 Task: Look for space in Himimachi, Japan from 13th August, 2023 to 17th August, 2023 for 2 adults in price range Rs.10000 to Rs.16000. Place can be entire place with 2 bedrooms having 2 beds and 1 bathroom. Property type can be house, flat, guest house. Amenities needed are: wifi. Booking option can be shelf check-in. Required host language is English.
Action: Mouse moved to (430, 99)
Screenshot: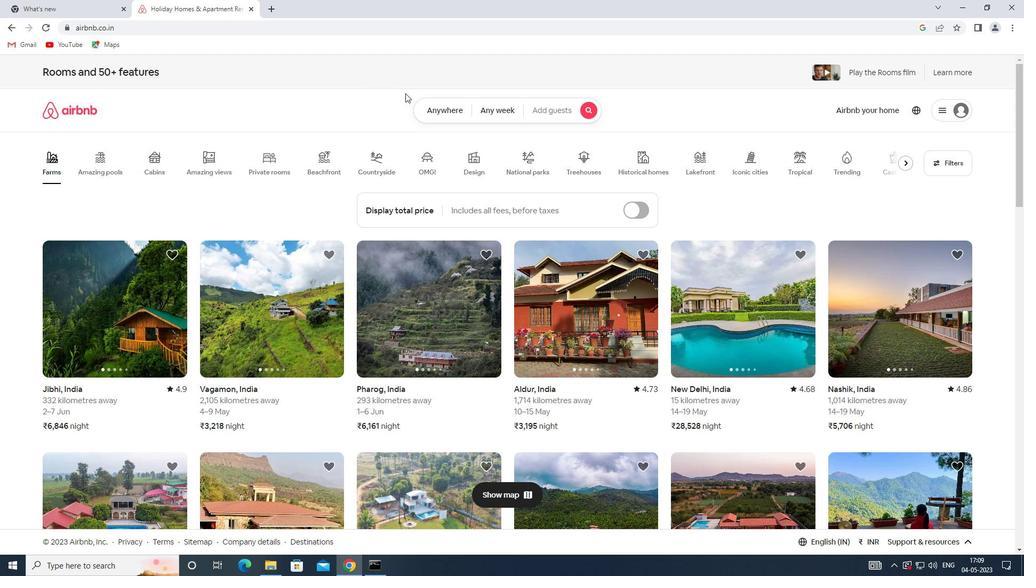 
Action: Mouse pressed left at (430, 99)
Screenshot: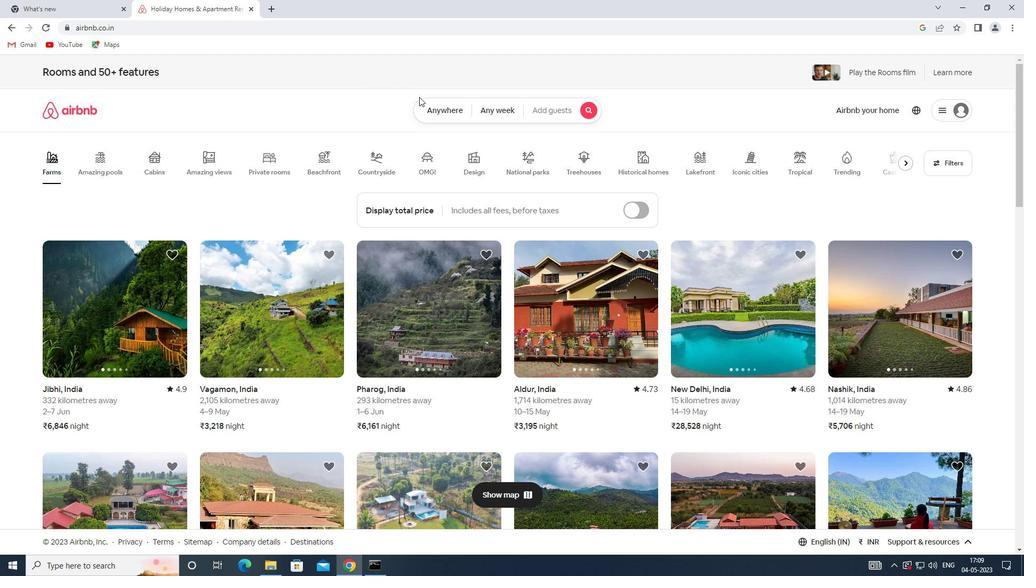 
Action: Mouse moved to (338, 155)
Screenshot: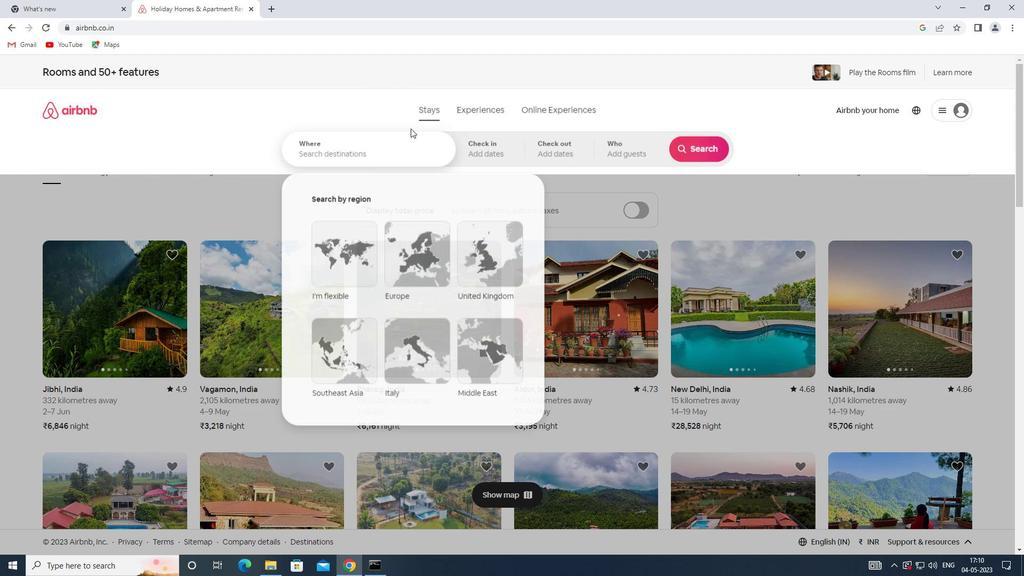 
Action: Mouse pressed left at (338, 155)
Screenshot: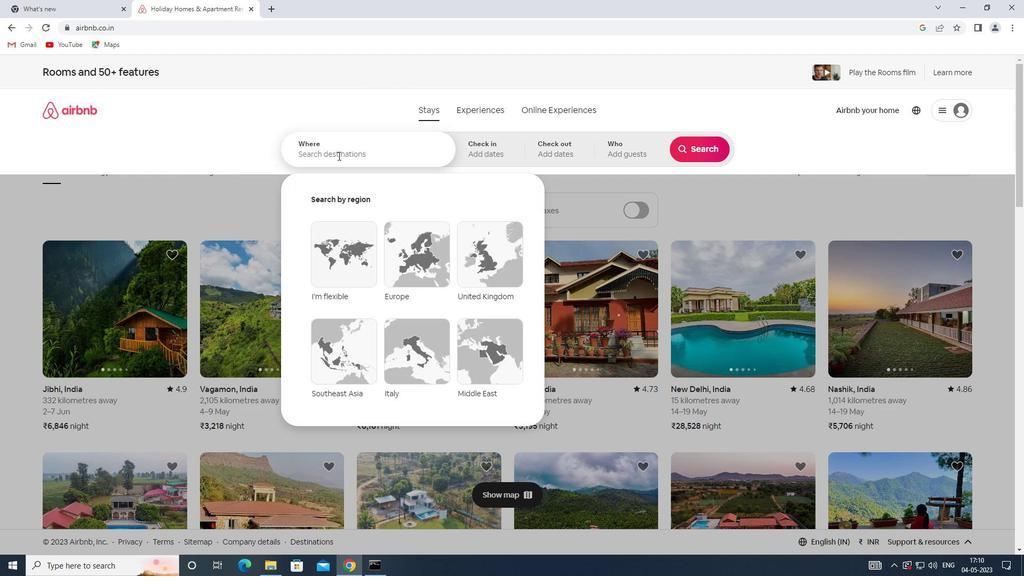 
Action: Key pressed <Key.shift>HIMIMACHI,<Key.shift>JAPAN
Screenshot: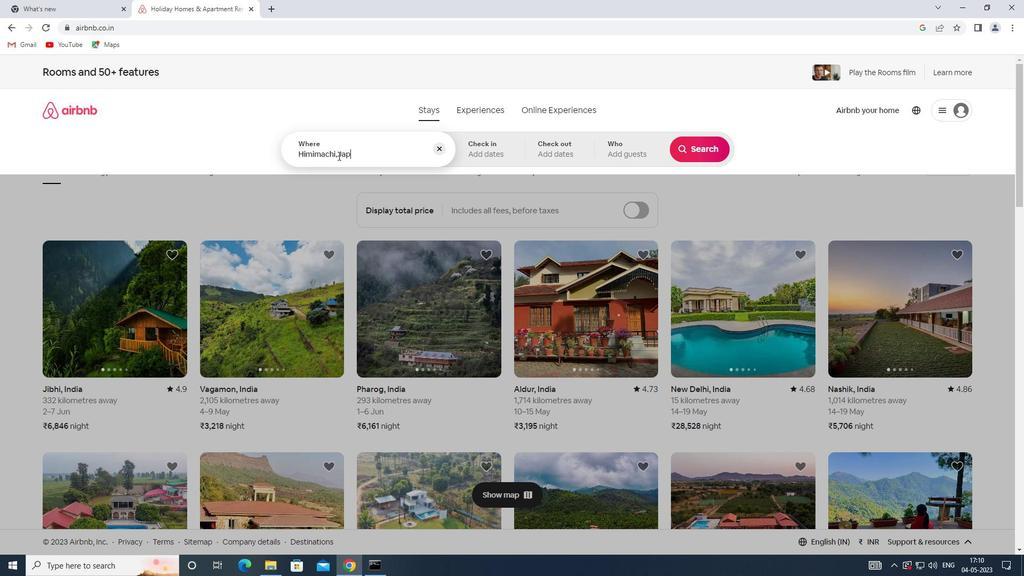 
Action: Mouse moved to (482, 143)
Screenshot: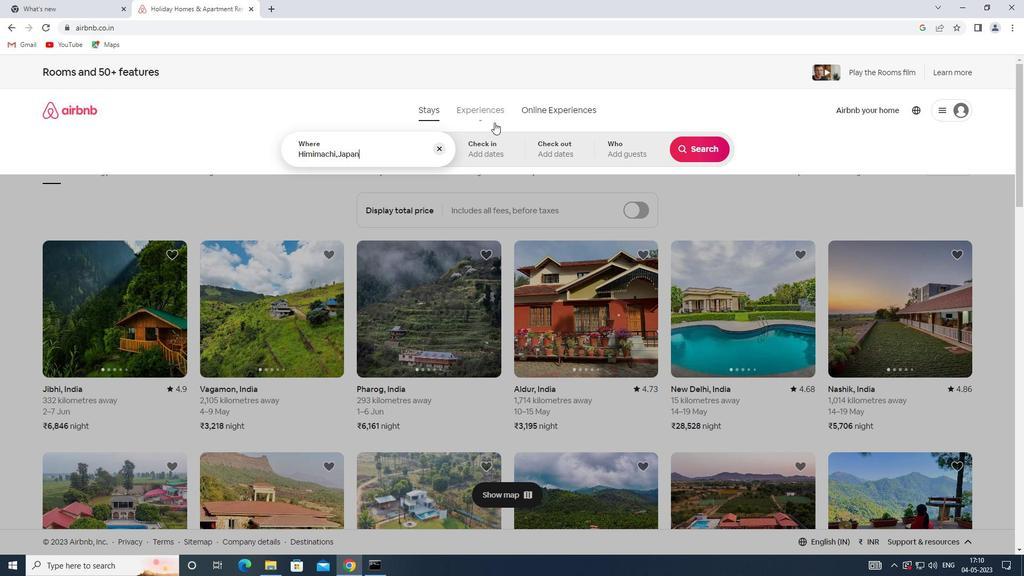 
Action: Mouse pressed left at (482, 143)
Screenshot: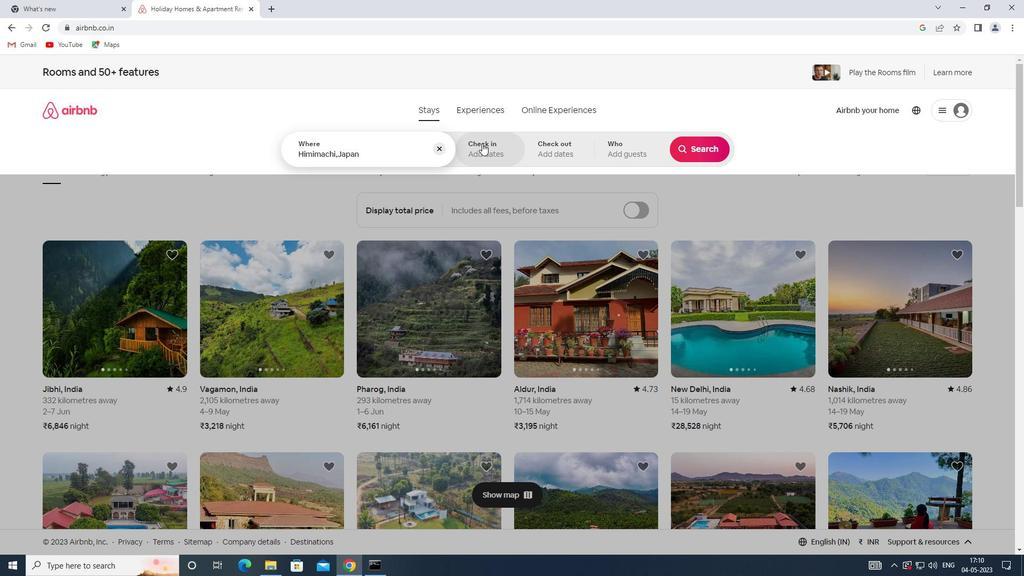 
Action: Mouse moved to (698, 231)
Screenshot: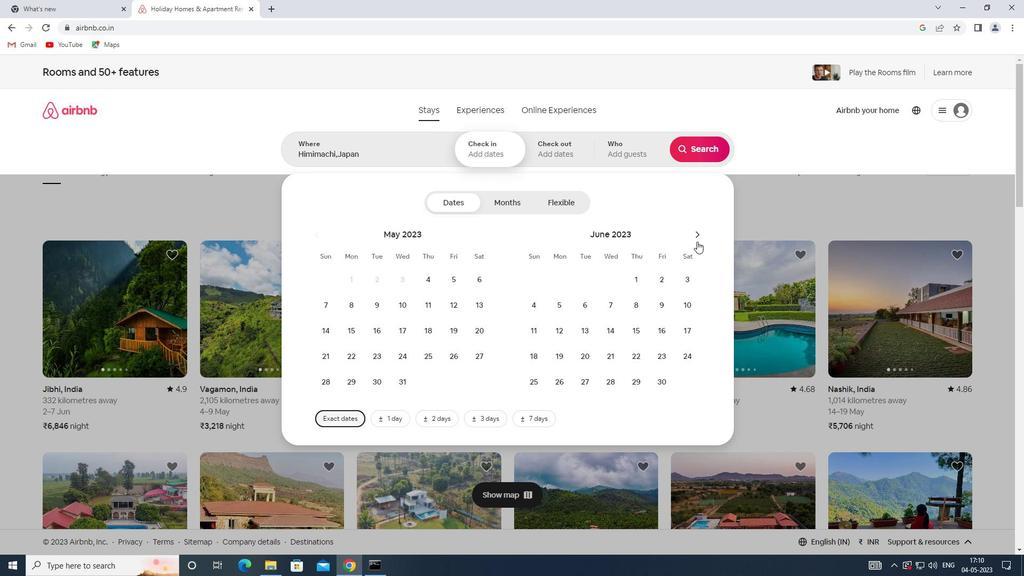 
Action: Mouse pressed left at (698, 231)
Screenshot: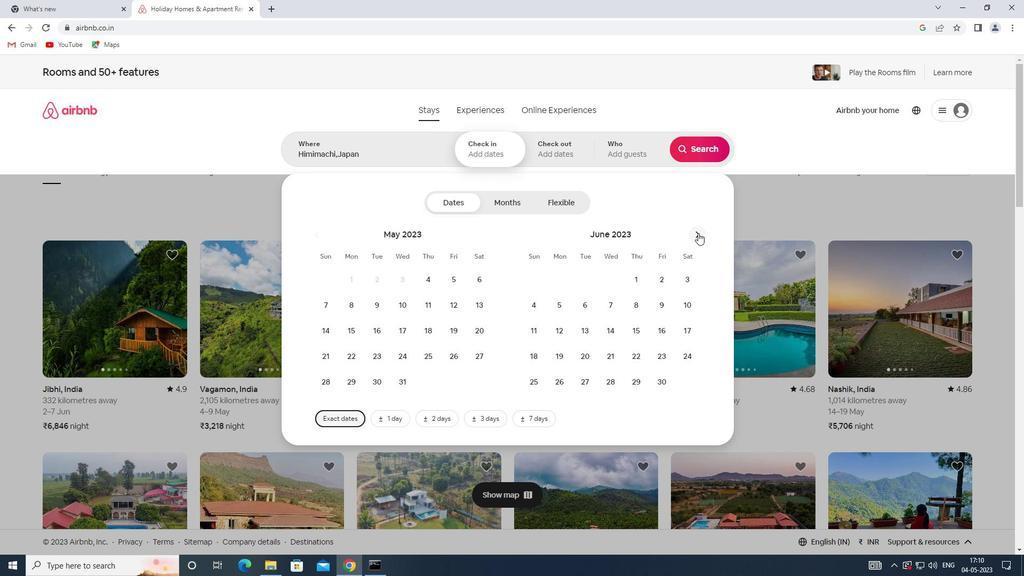 
Action: Mouse pressed left at (698, 231)
Screenshot: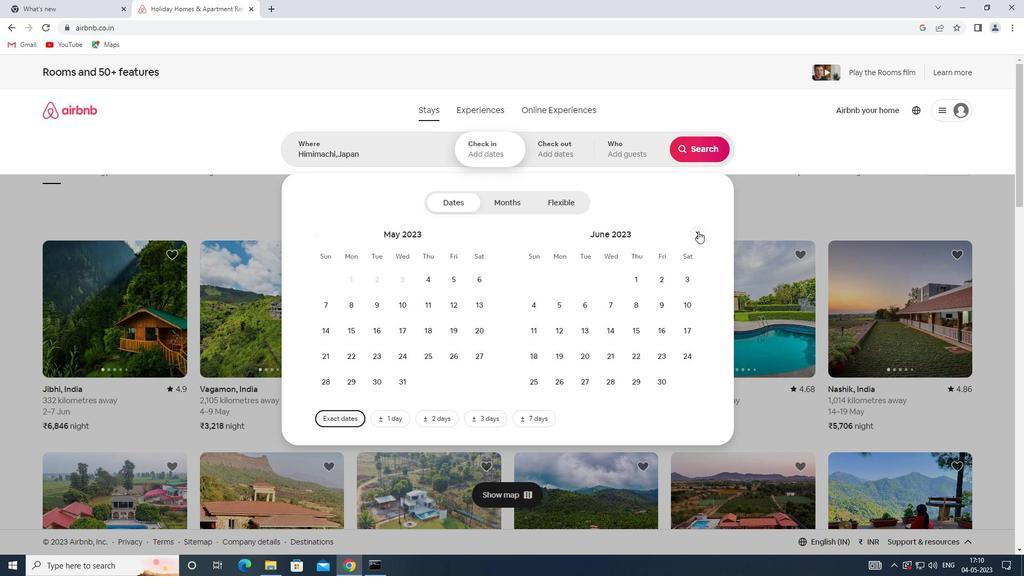 
Action: Mouse moved to (535, 333)
Screenshot: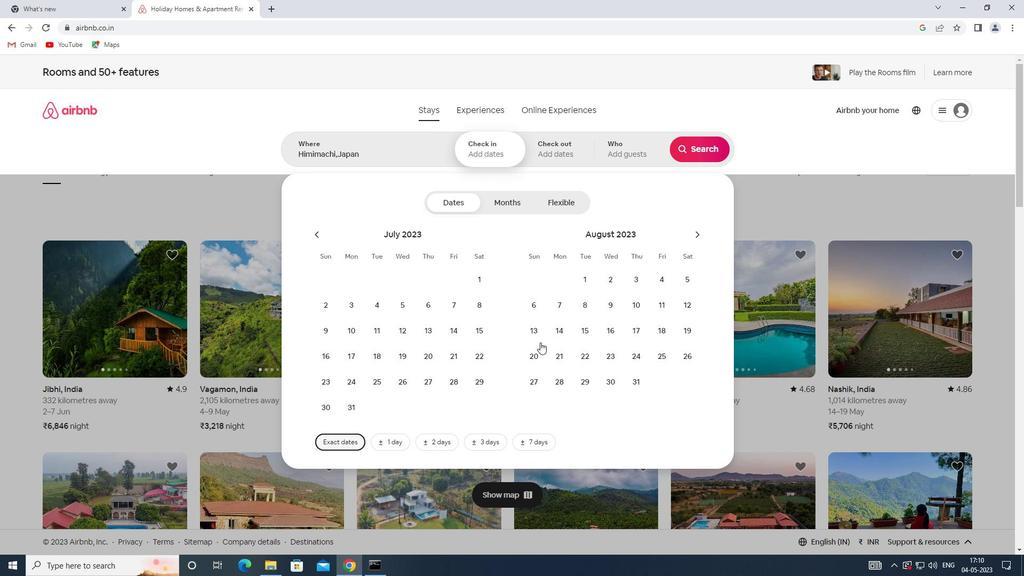 
Action: Mouse pressed left at (535, 333)
Screenshot: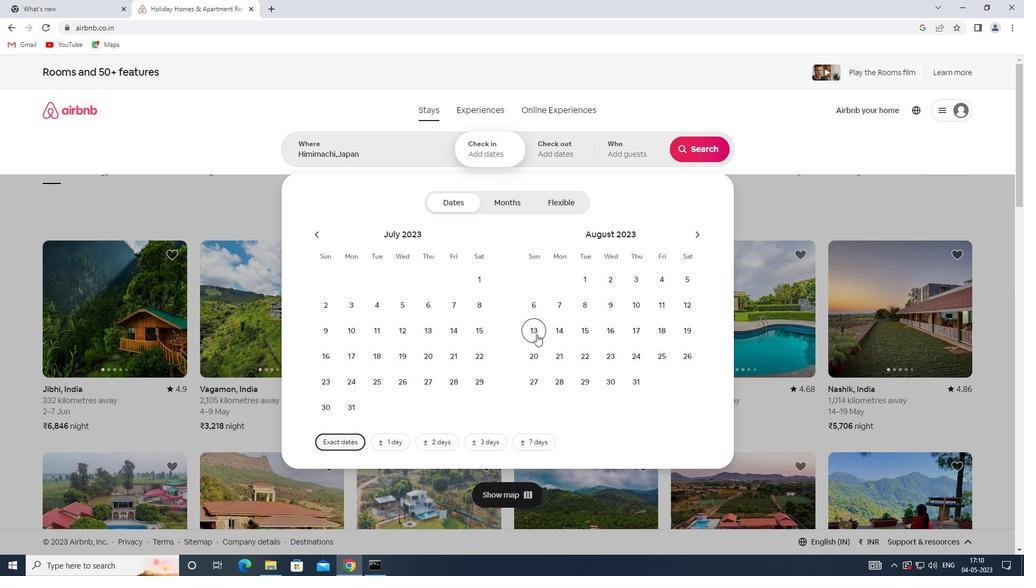 
Action: Mouse moved to (646, 332)
Screenshot: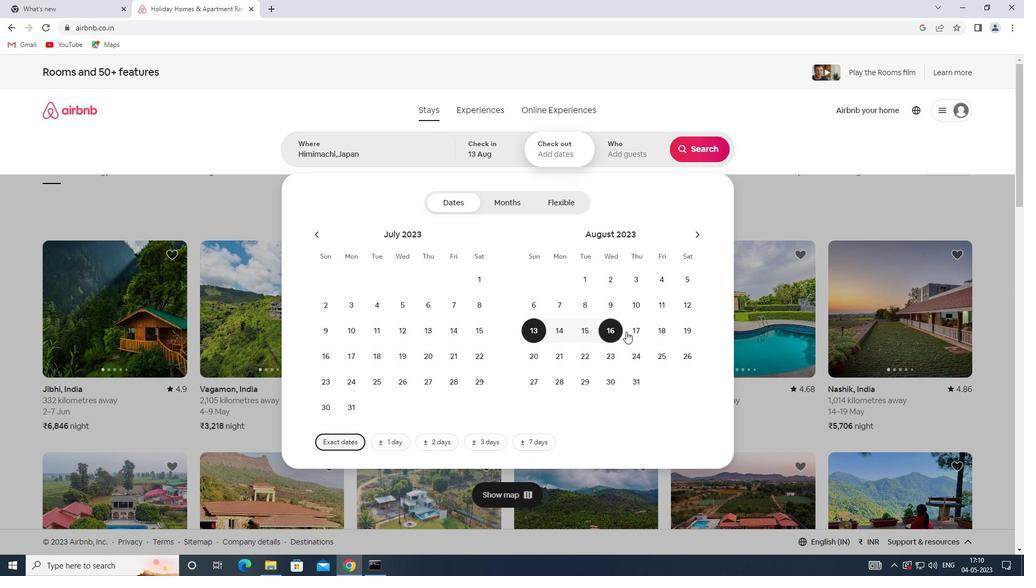 
Action: Mouse pressed left at (646, 332)
Screenshot: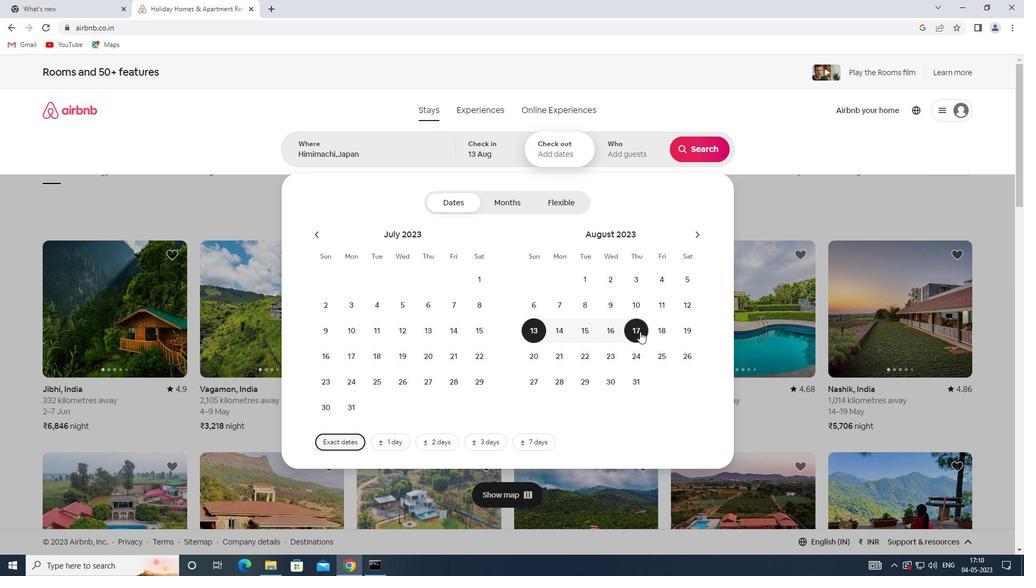 
Action: Mouse moved to (626, 153)
Screenshot: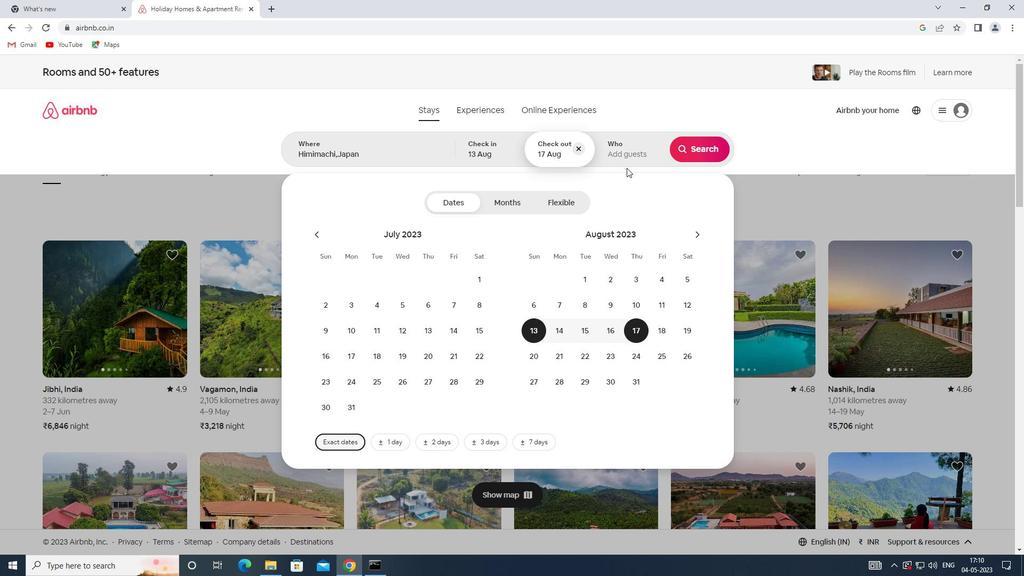 
Action: Mouse pressed left at (626, 153)
Screenshot: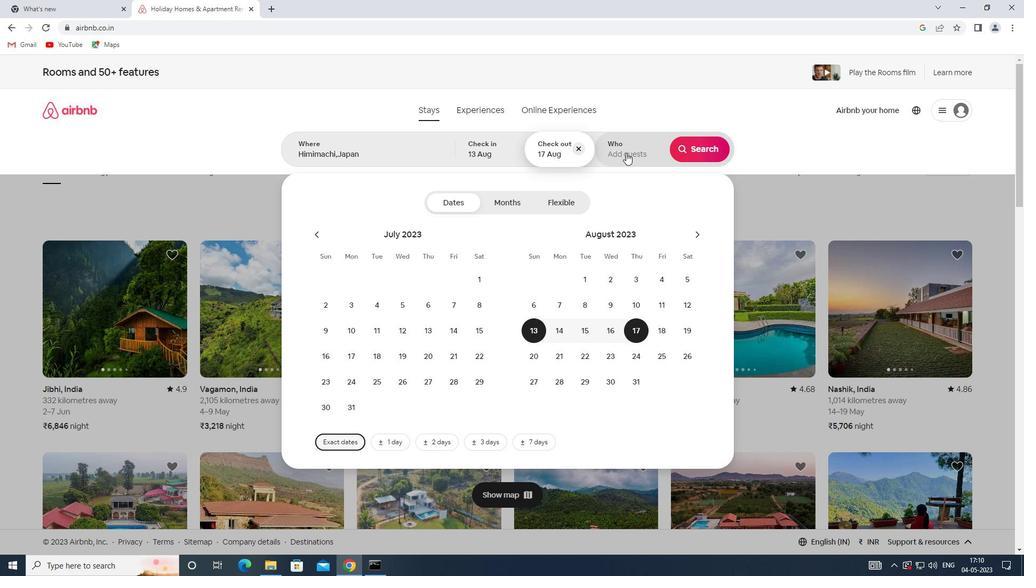 
Action: Mouse moved to (699, 204)
Screenshot: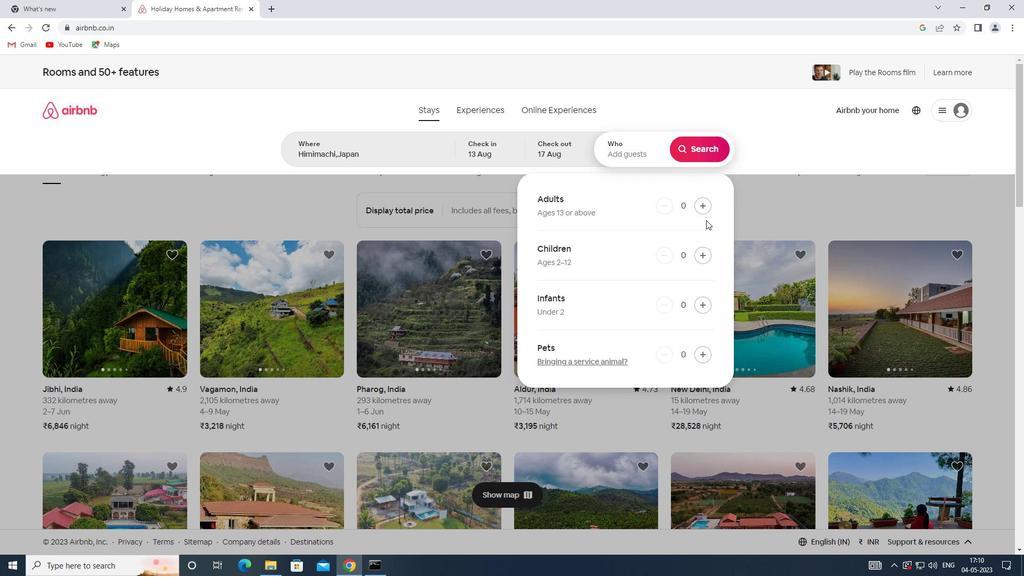 
Action: Mouse pressed left at (699, 204)
Screenshot: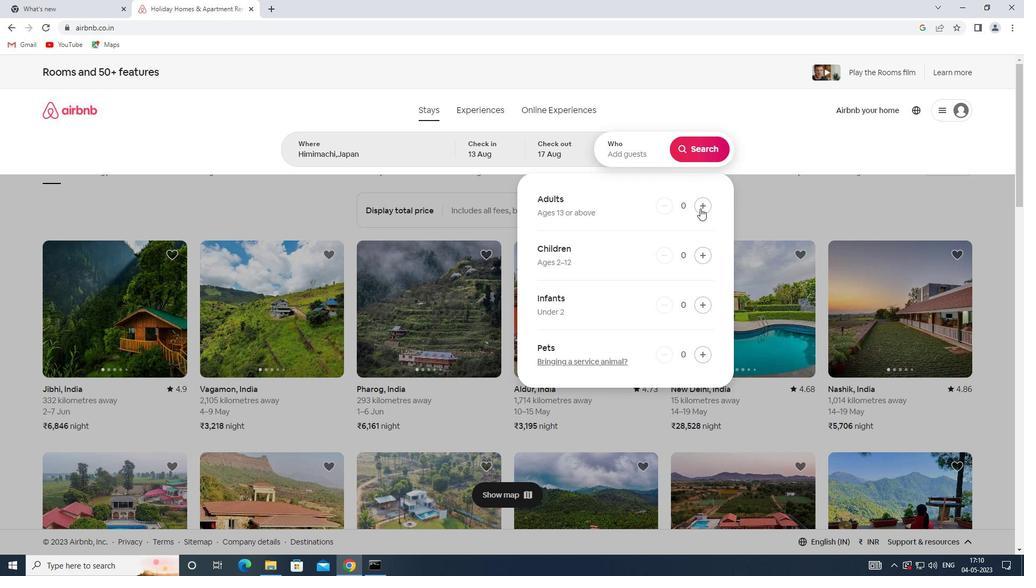 
Action: Mouse pressed left at (699, 204)
Screenshot: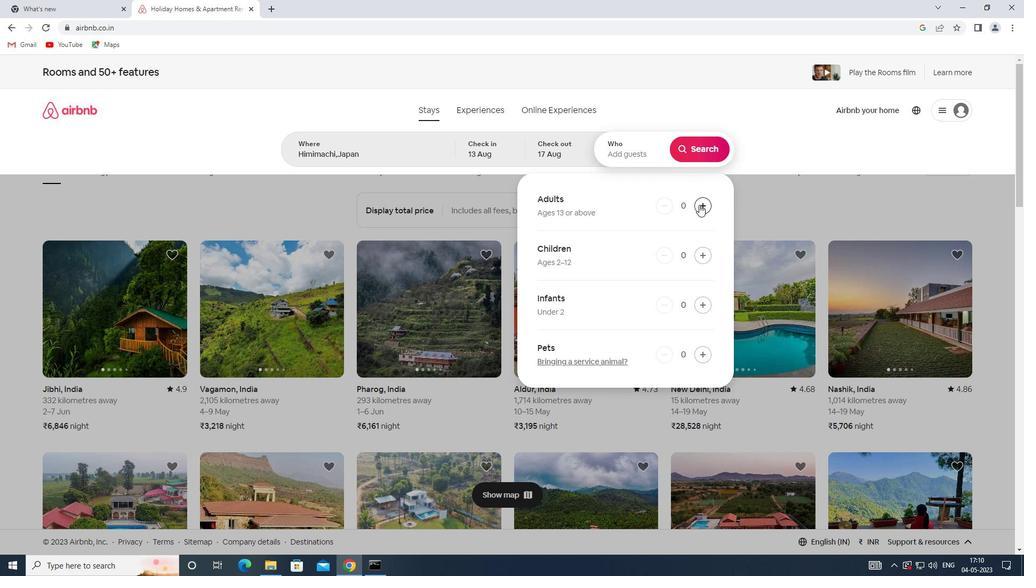 
Action: Mouse moved to (694, 142)
Screenshot: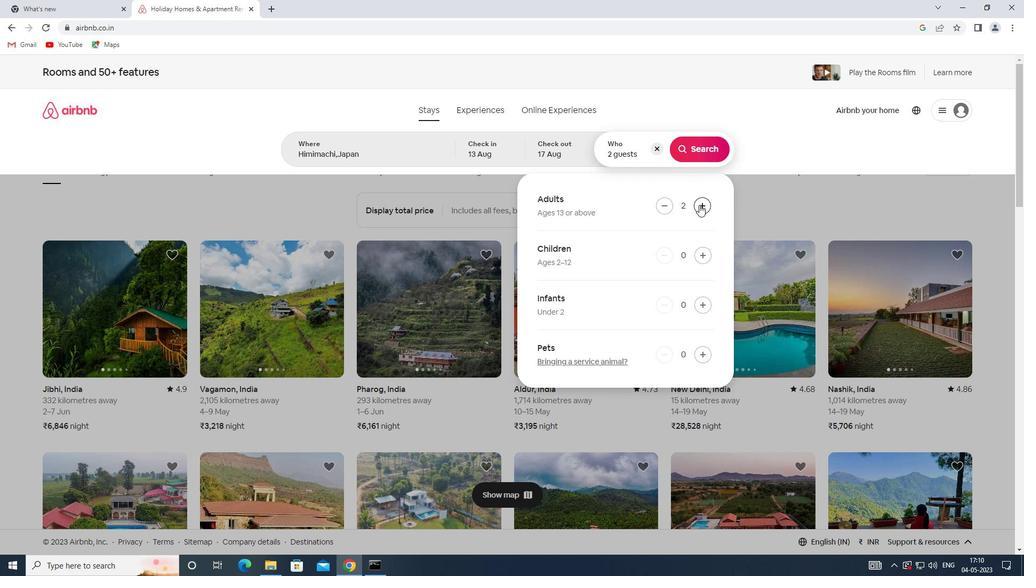 
Action: Mouse pressed left at (694, 142)
Screenshot: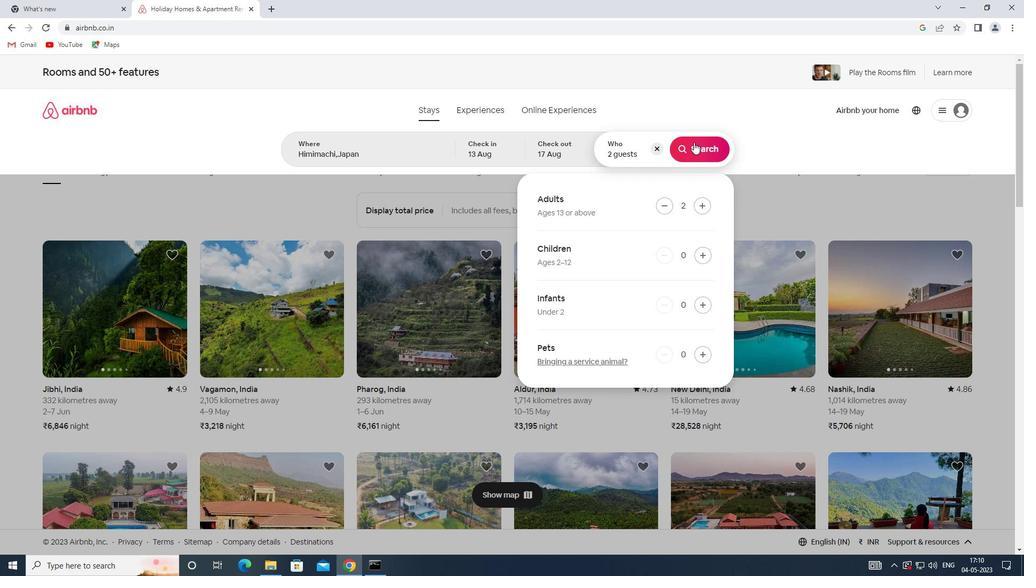 
Action: Mouse moved to (972, 114)
Screenshot: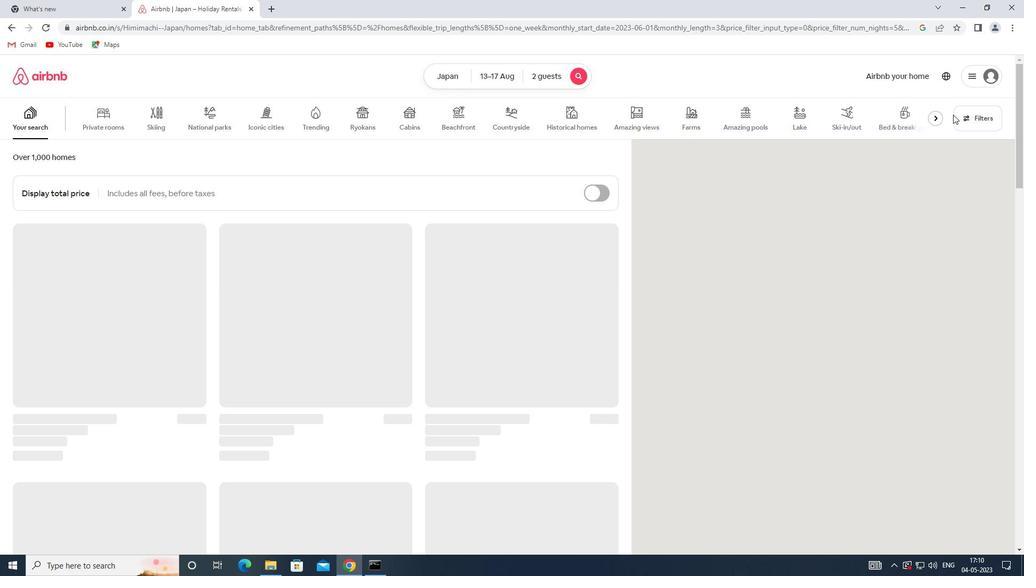 
Action: Mouse pressed left at (972, 114)
Screenshot: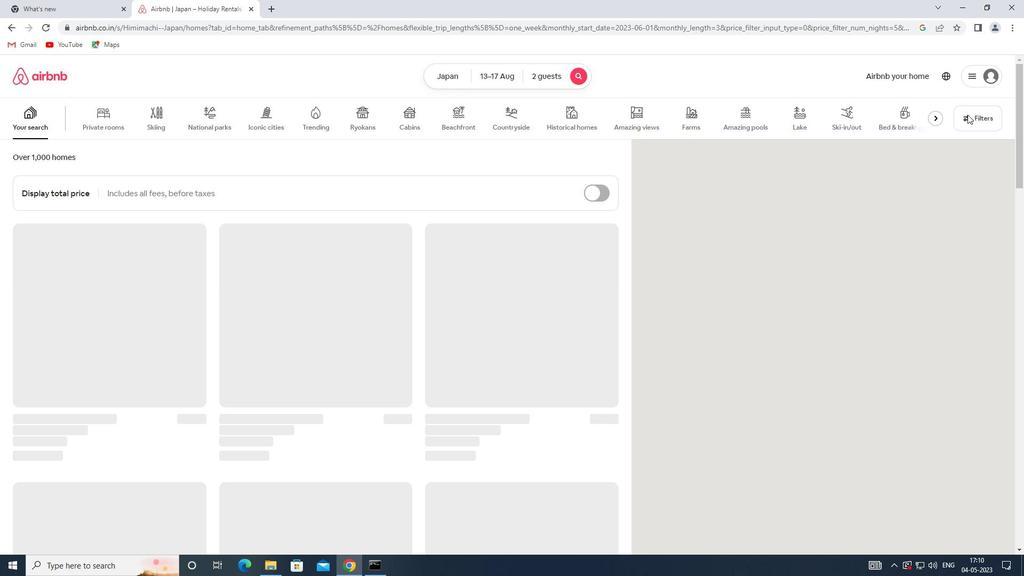 
Action: Mouse moved to (365, 250)
Screenshot: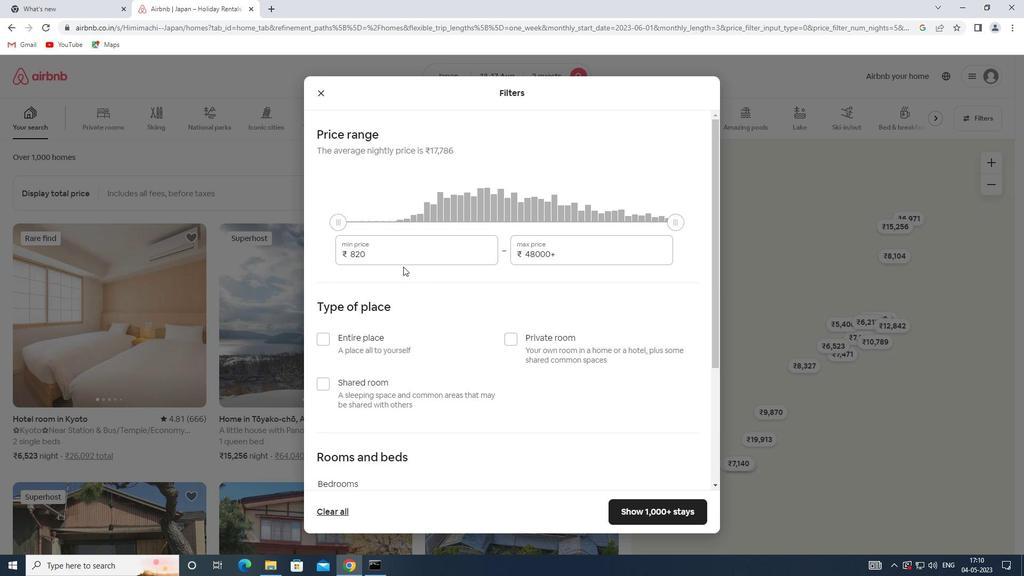
Action: Mouse pressed left at (365, 250)
Screenshot: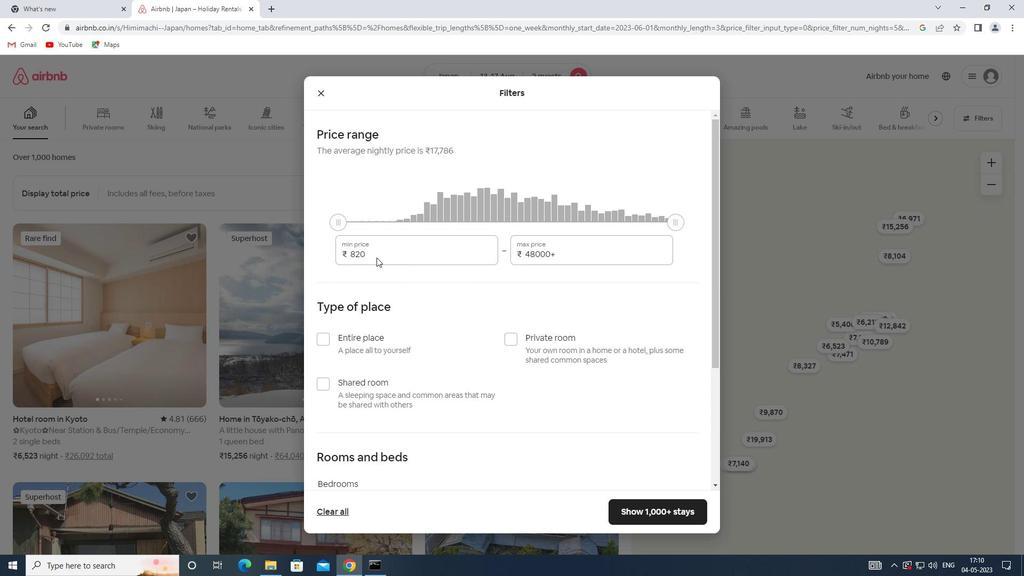 
Action: Mouse moved to (320, 249)
Screenshot: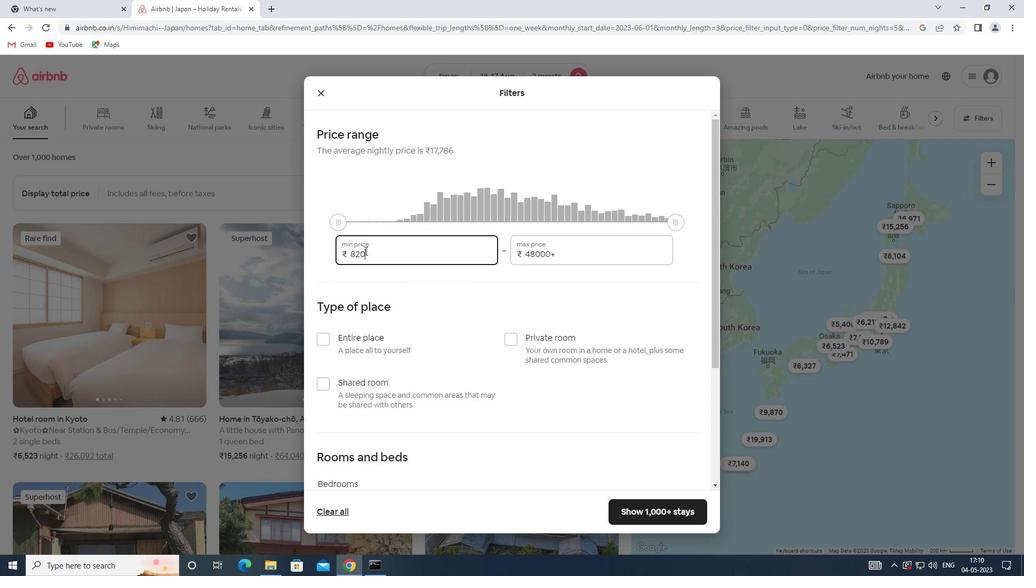 
Action: Key pressed 10000
Screenshot: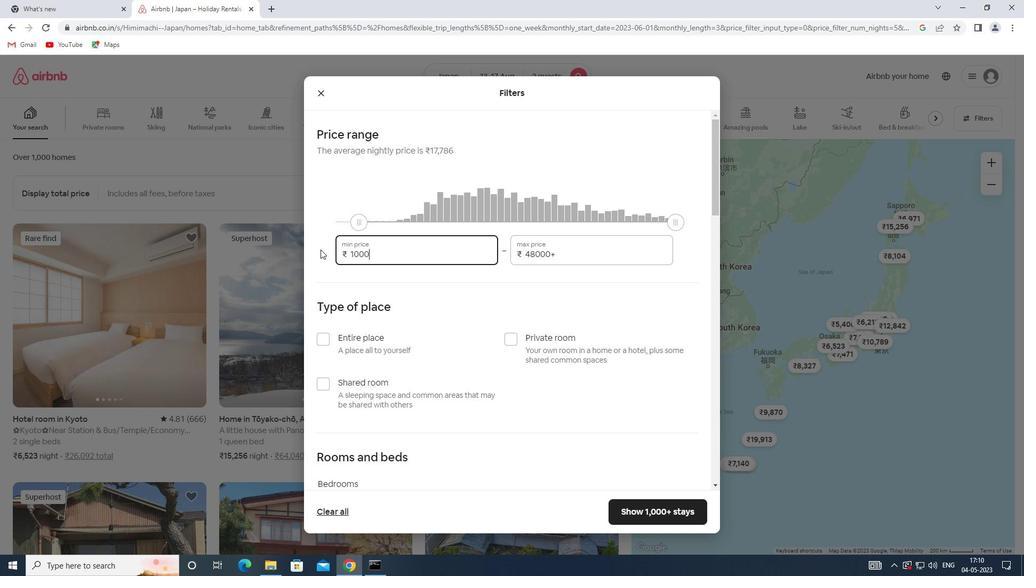 
Action: Mouse moved to (567, 257)
Screenshot: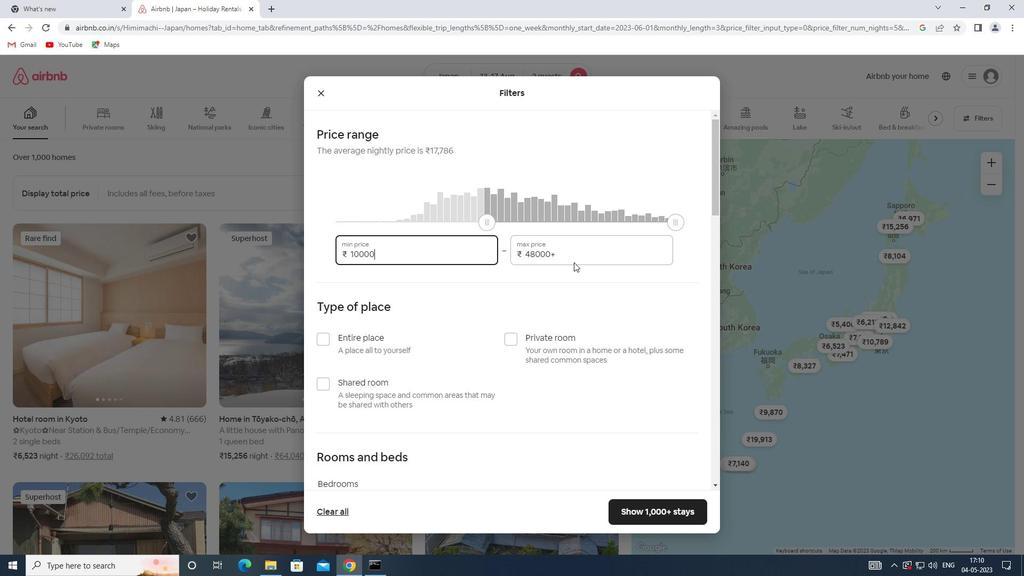 
Action: Mouse pressed left at (567, 257)
Screenshot: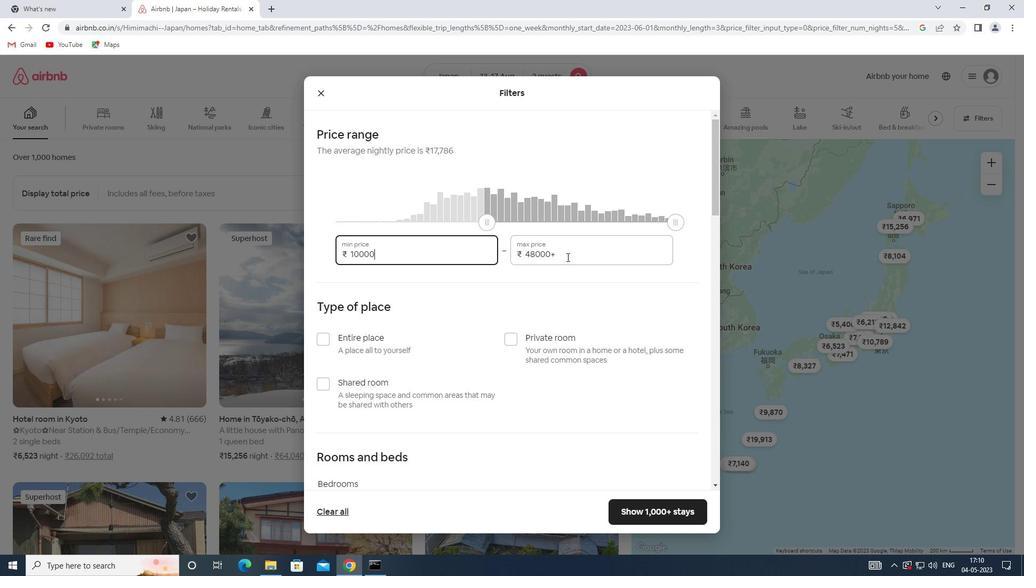 
Action: Mouse moved to (459, 257)
Screenshot: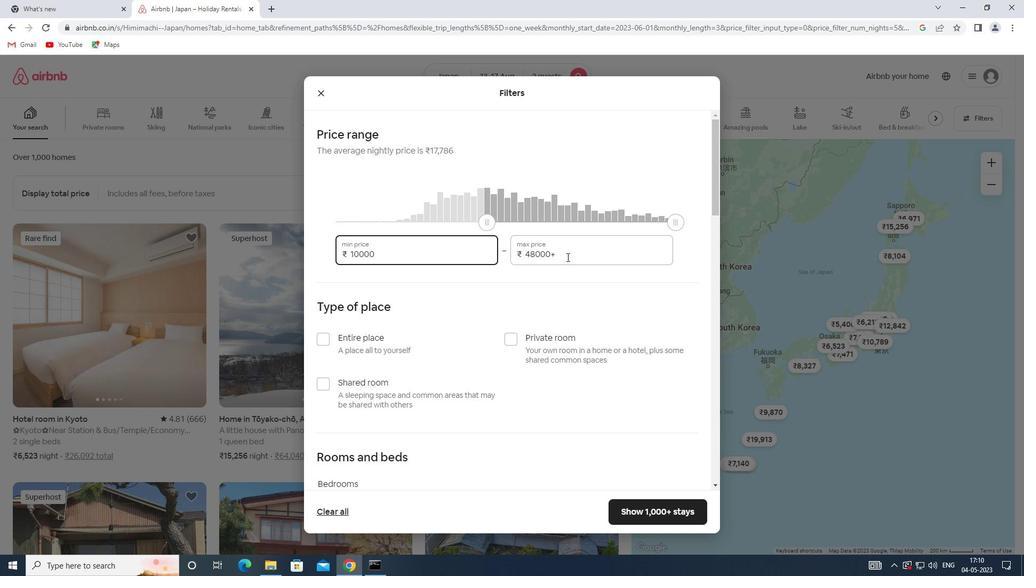 
Action: Key pressed 16000
Screenshot: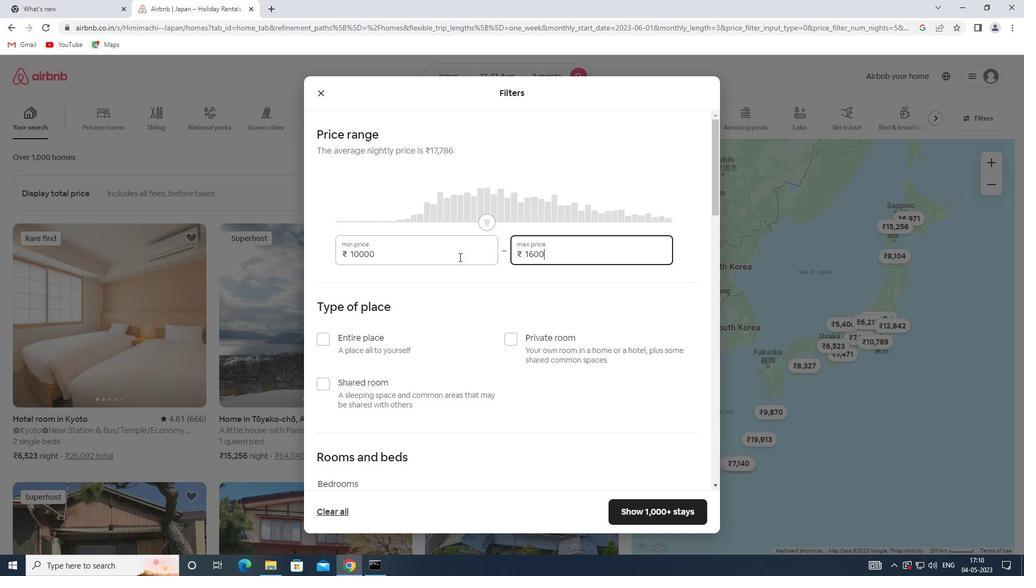 
Action: Mouse moved to (469, 265)
Screenshot: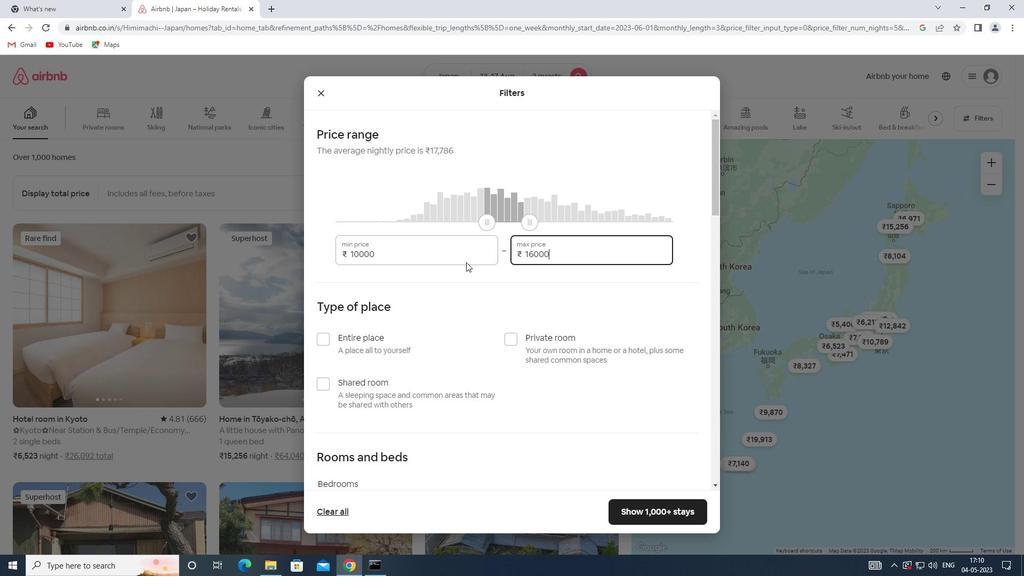
Action: Mouse scrolled (469, 265) with delta (0, 0)
Screenshot: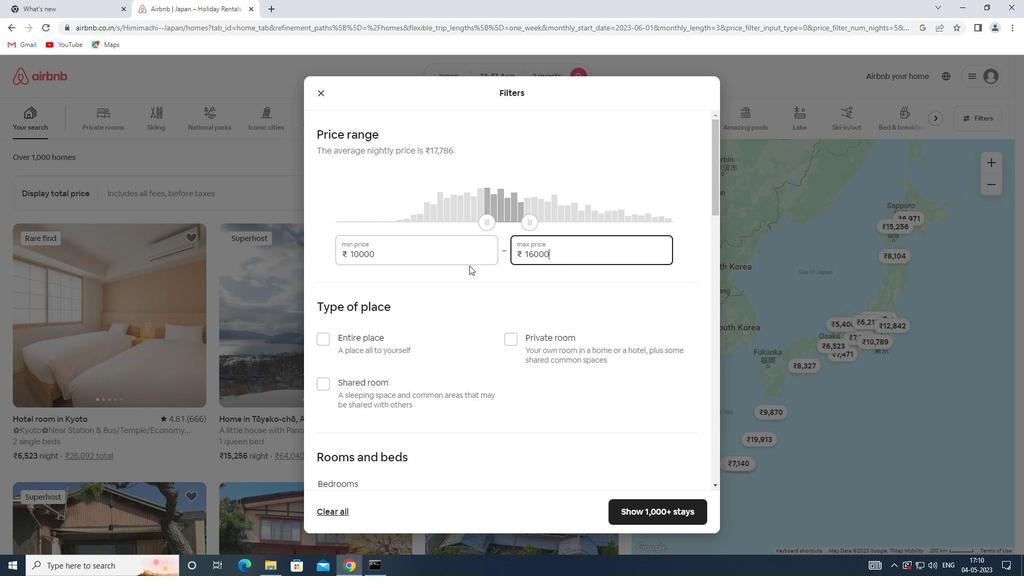 
Action: Mouse scrolled (469, 265) with delta (0, 0)
Screenshot: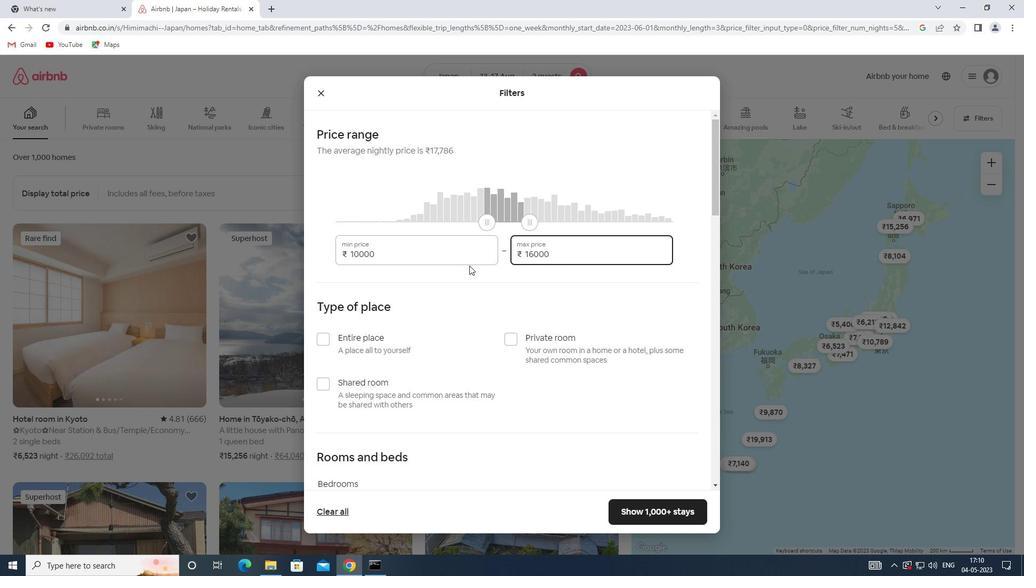 
Action: Mouse moved to (352, 230)
Screenshot: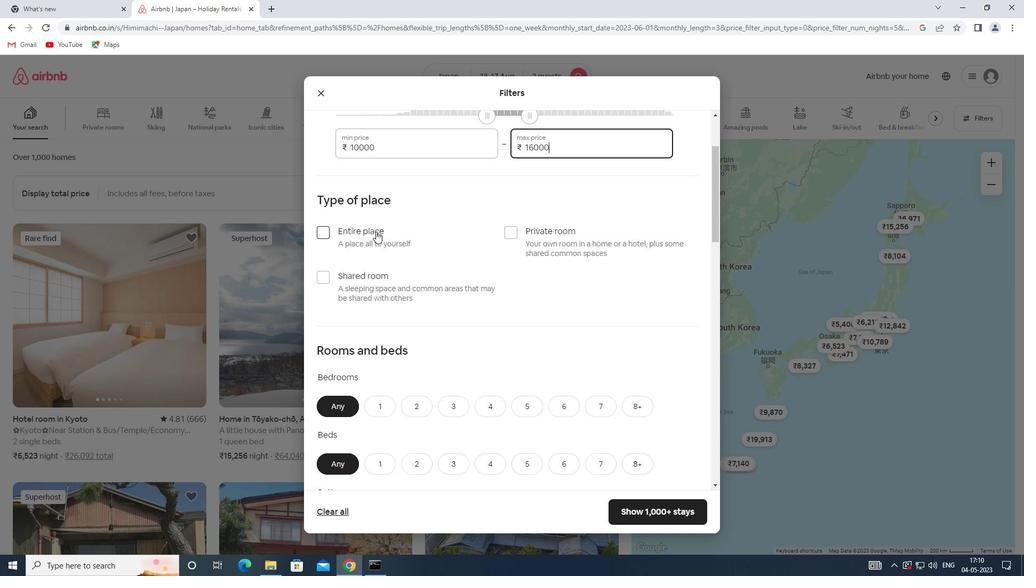 
Action: Mouse pressed left at (352, 230)
Screenshot: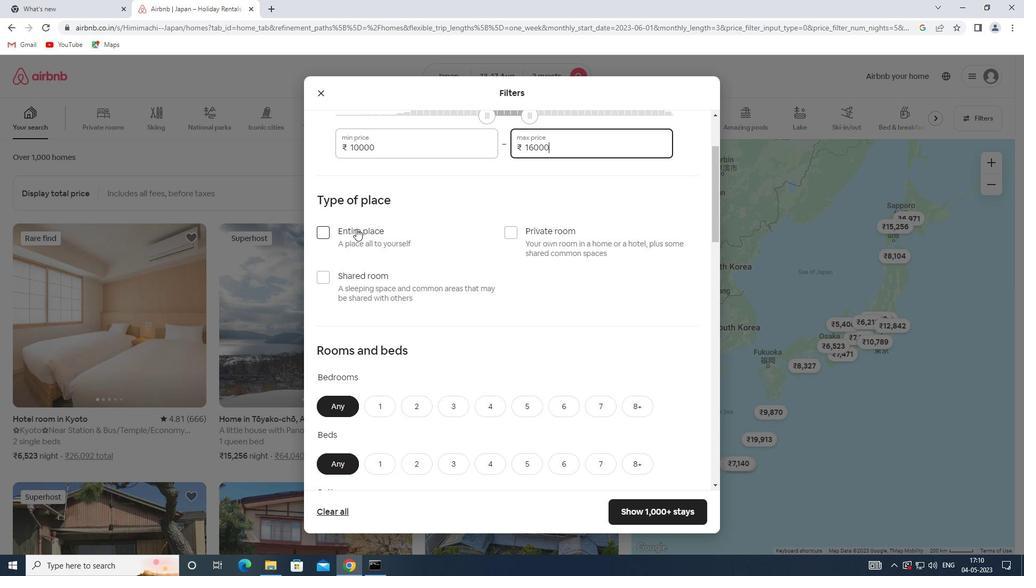 
Action: Mouse moved to (439, 276)
Screenshot: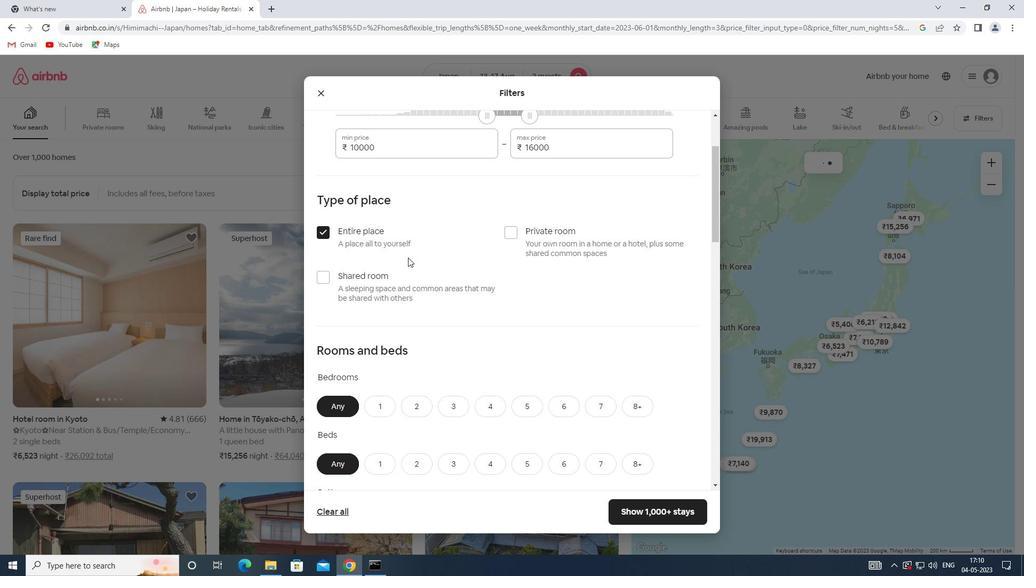 
Action: Mouse scrolled (439, 275) with delta (0, 0)
Screenshot: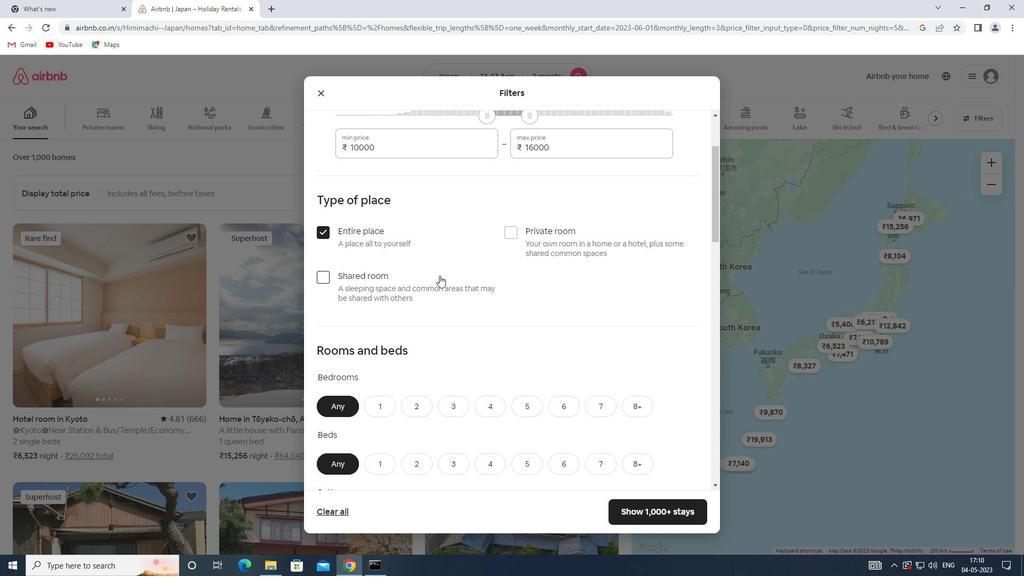 
Action: Mouse scrolled (439, 275) with delta (0, 0)
Screenshot: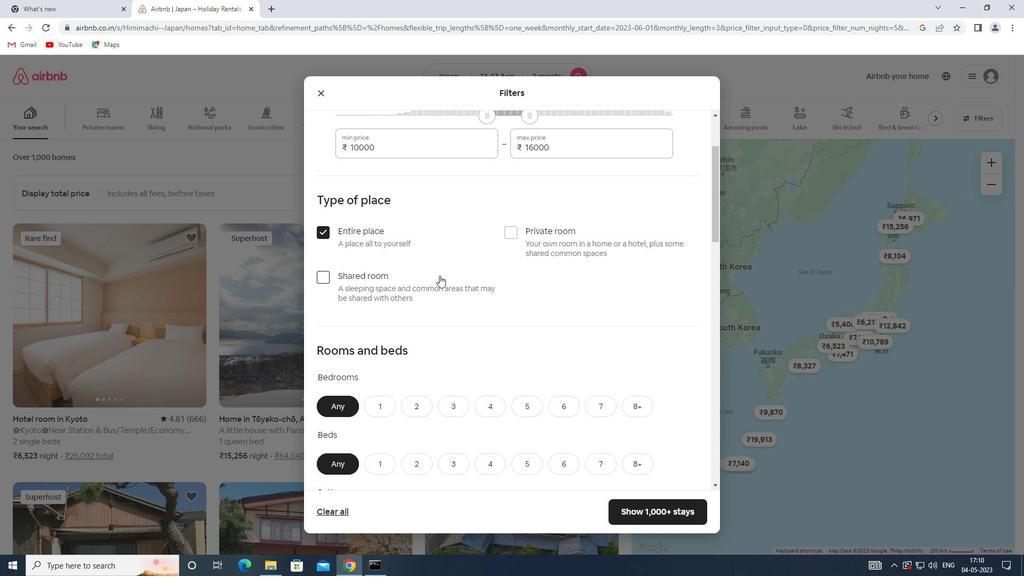 
Action: Mouse moved to (411, 307)
Screenshot: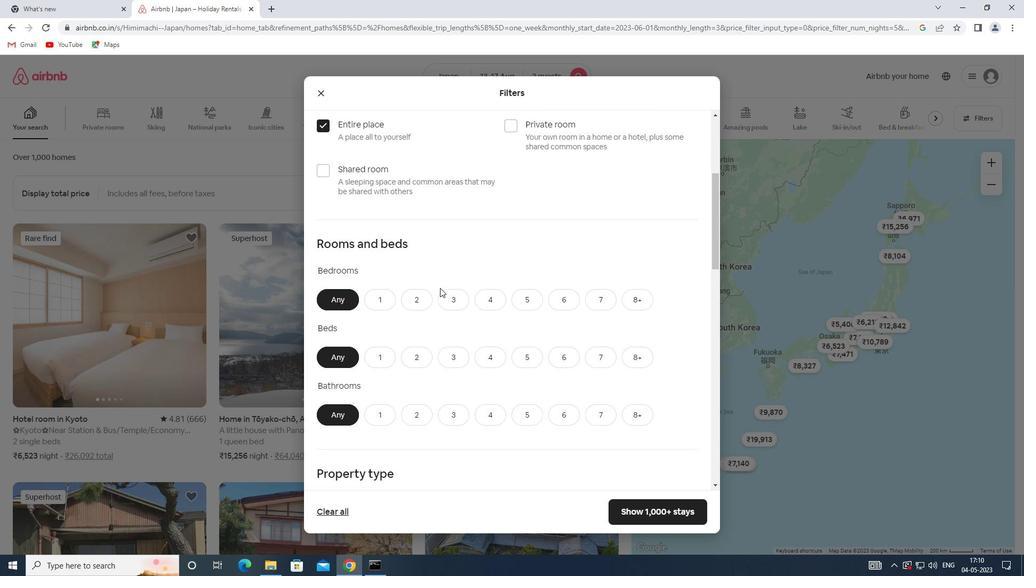 
Action: Mouse pressed left at (411, 307)
Screenshot: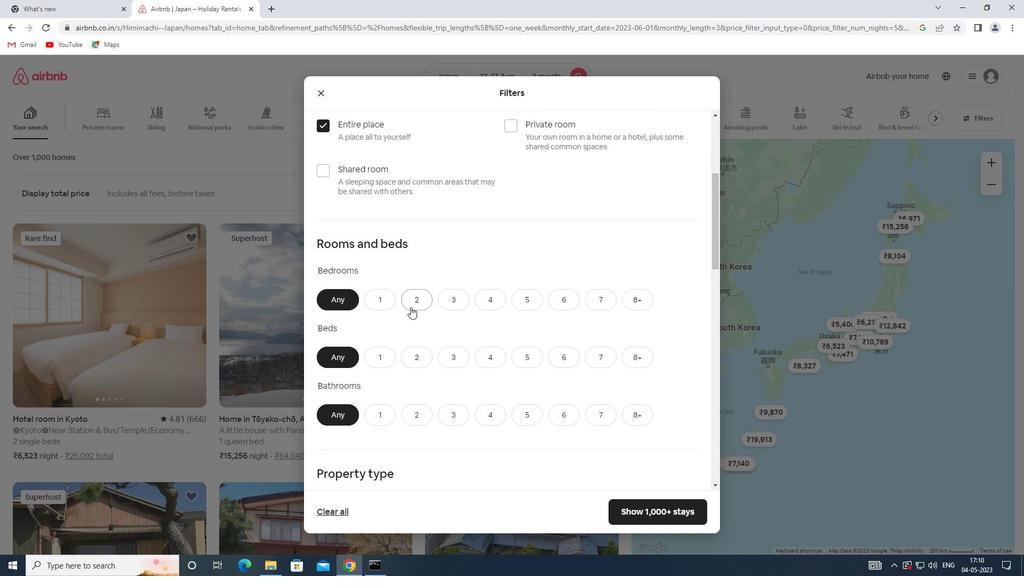 
Action: Mouse moved to (416, 364)
Screenshot: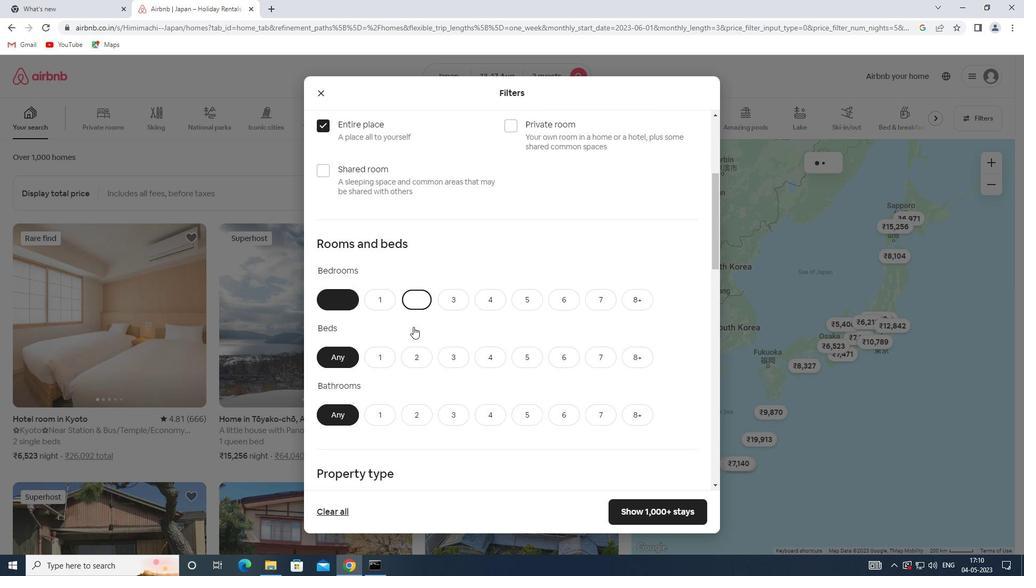 
Action: Mouse pressed left at (416, 364)
Screenshot: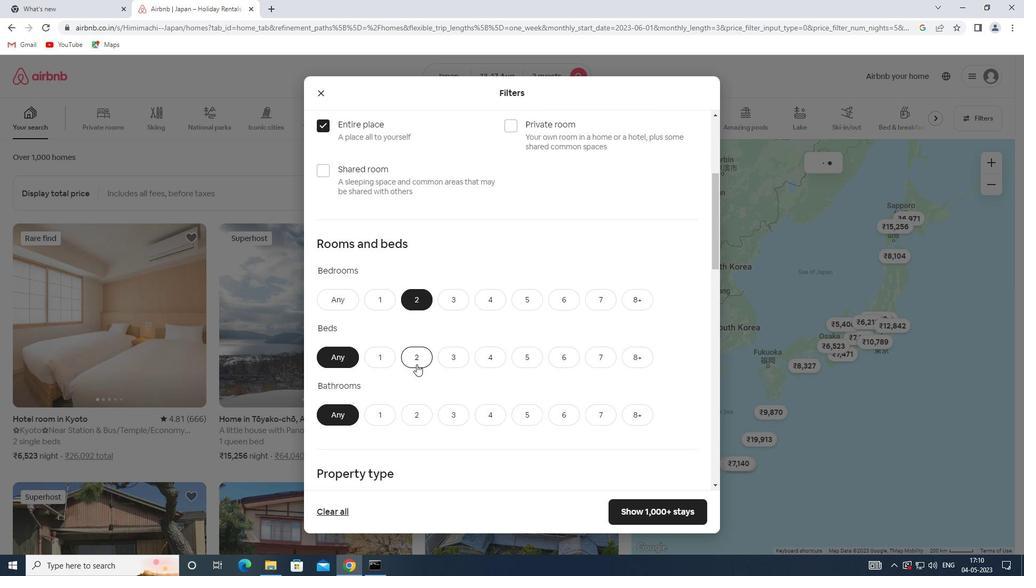 
Action: Mouse scrolled (416, 364) with delta (0, 0)
Screenshot: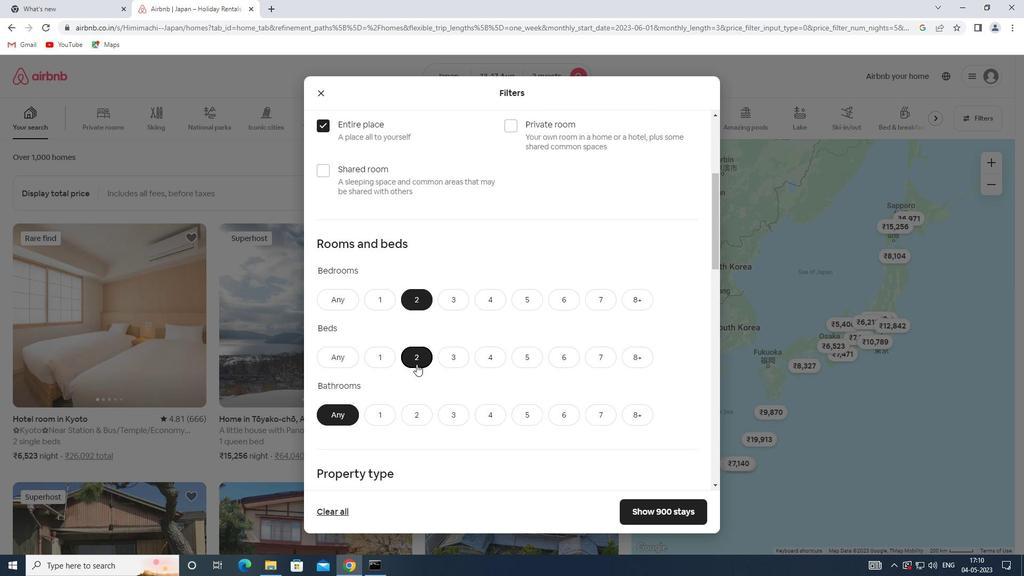 
Action: Mouse scrolled (416, 364) with delta (0, 0)
Screenshot: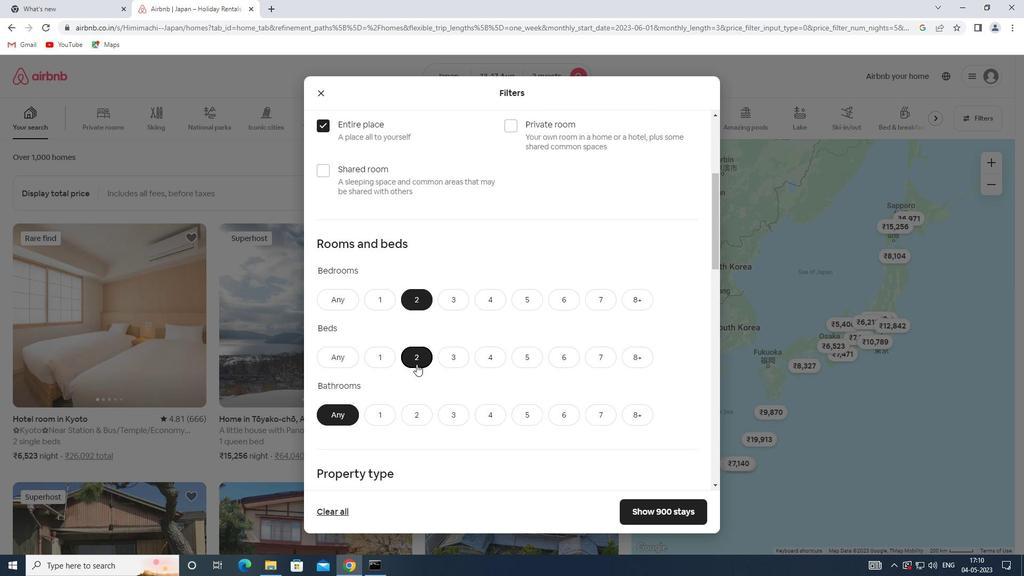 
Action: Mouse moved to (390, 309)
Screenshot: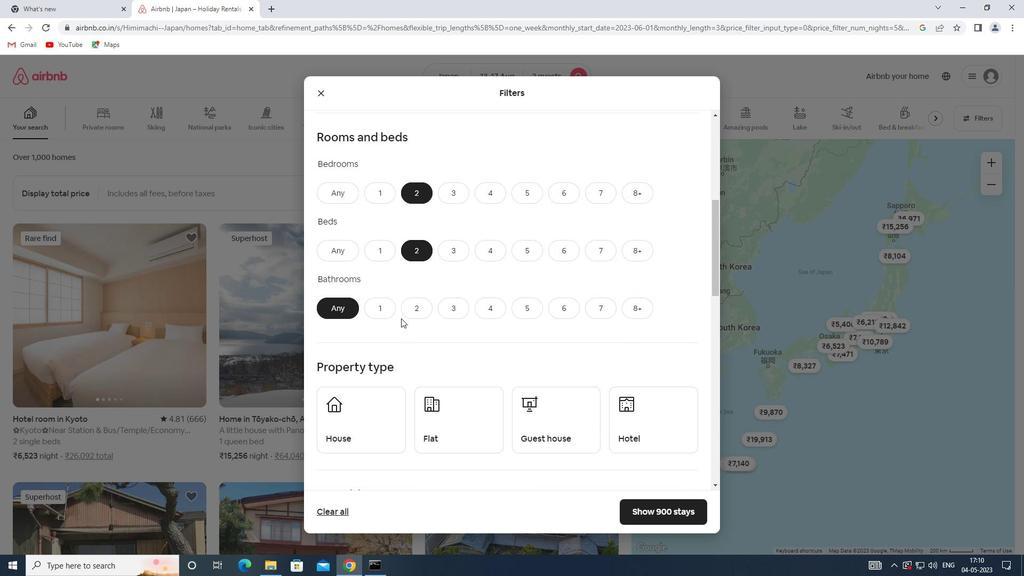 
Action: Mouse pressed left at (390, 309)
Screenshot: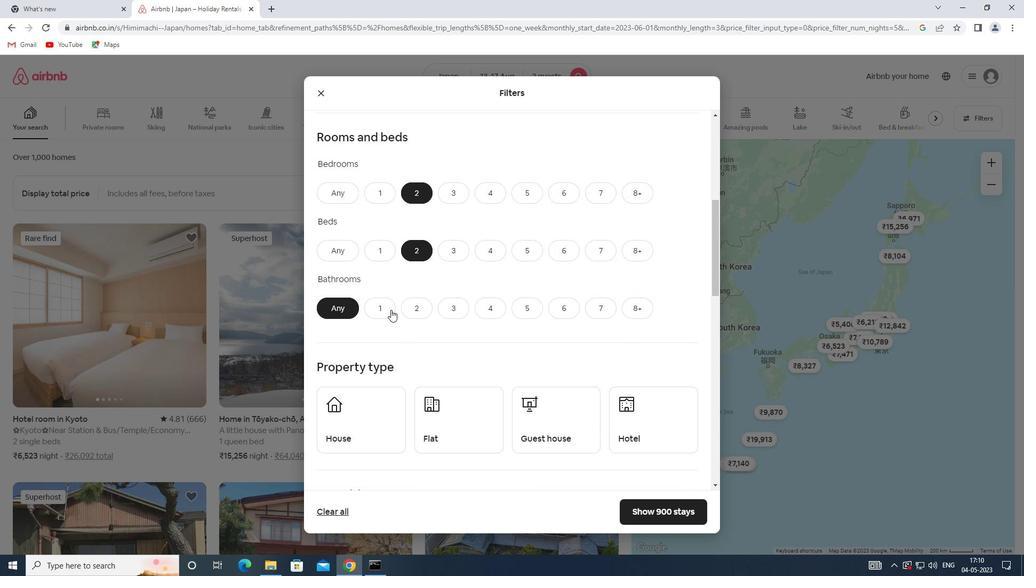
Action: Mouse moved to (390, 327)
Screenshot: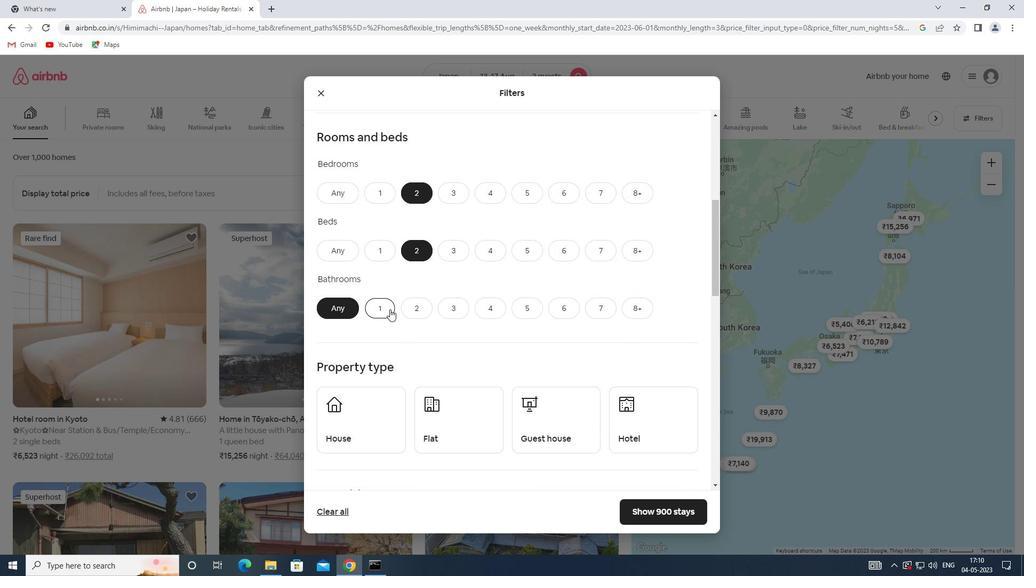 
Action: Mouse scrolled (390, 326) with delta (0, 0)
Screenshot: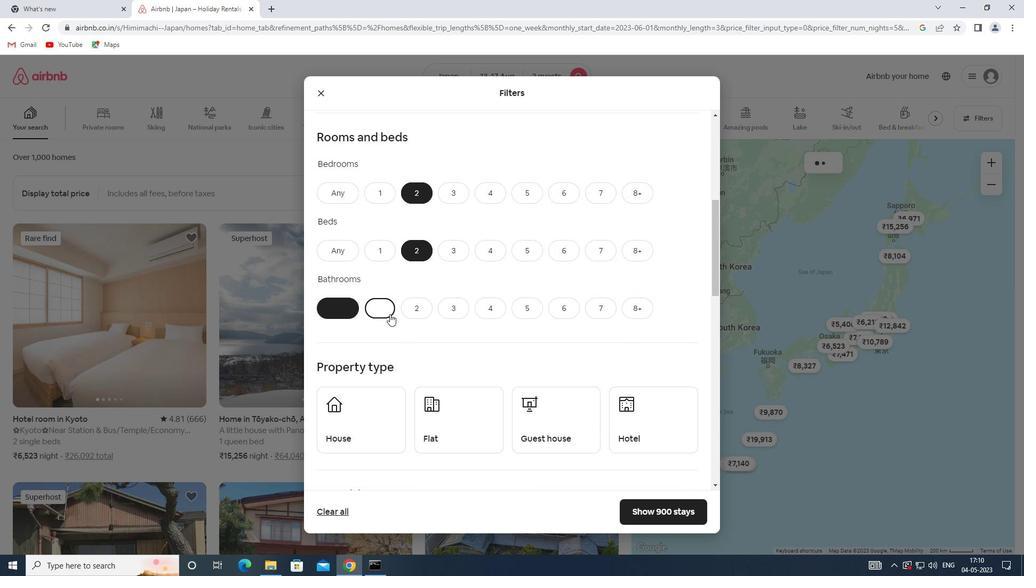 
Action: Mouse scrolled (390, 326) with delta (0, 0)
Screenshot: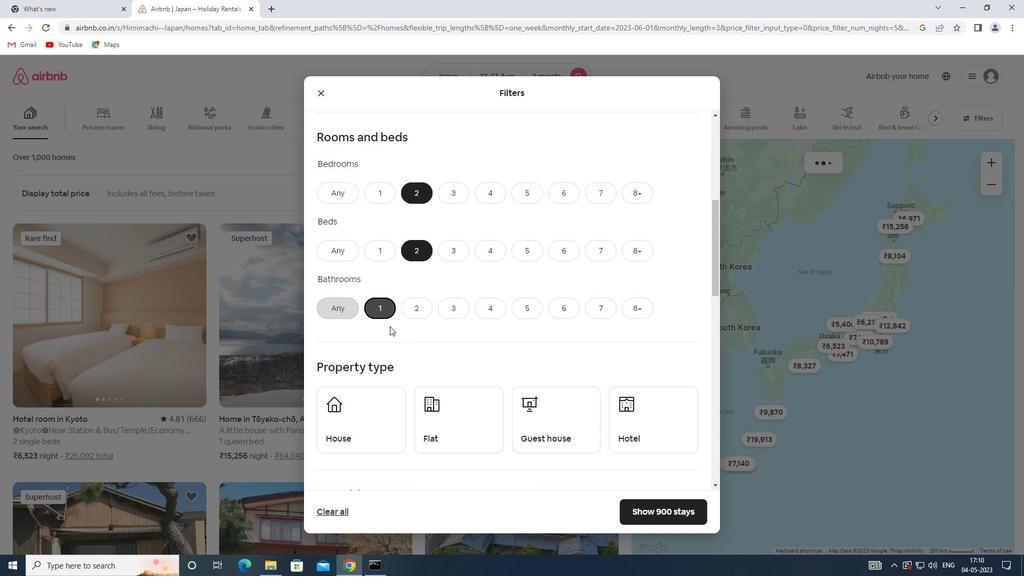 
Action: Mouse moved to (390, 327)
Screenshot: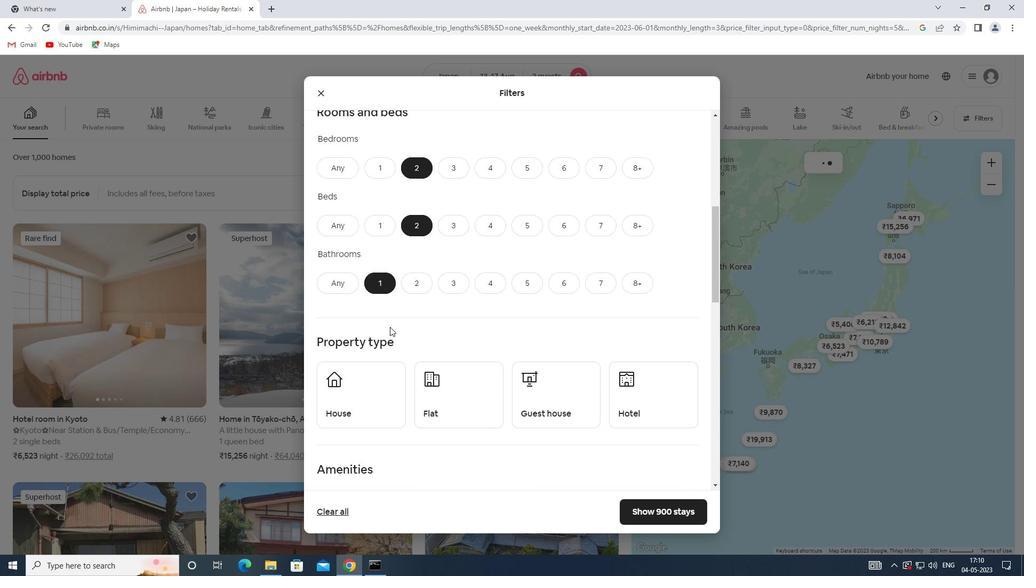 
Action: Mouse pressed left at (390, 327)
Screenshot: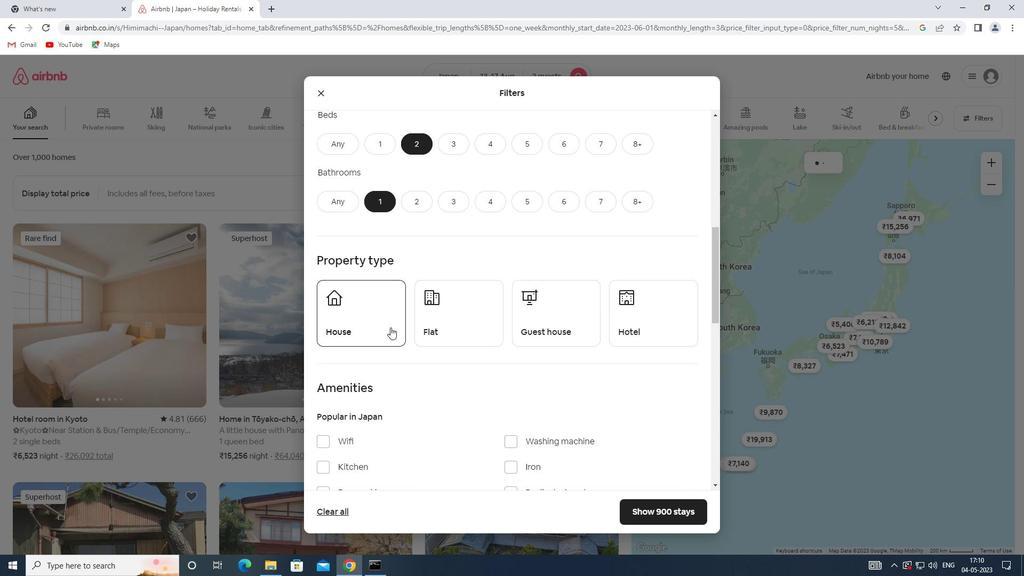 
Action: Mouse moved to (453, 323)
Screenshot: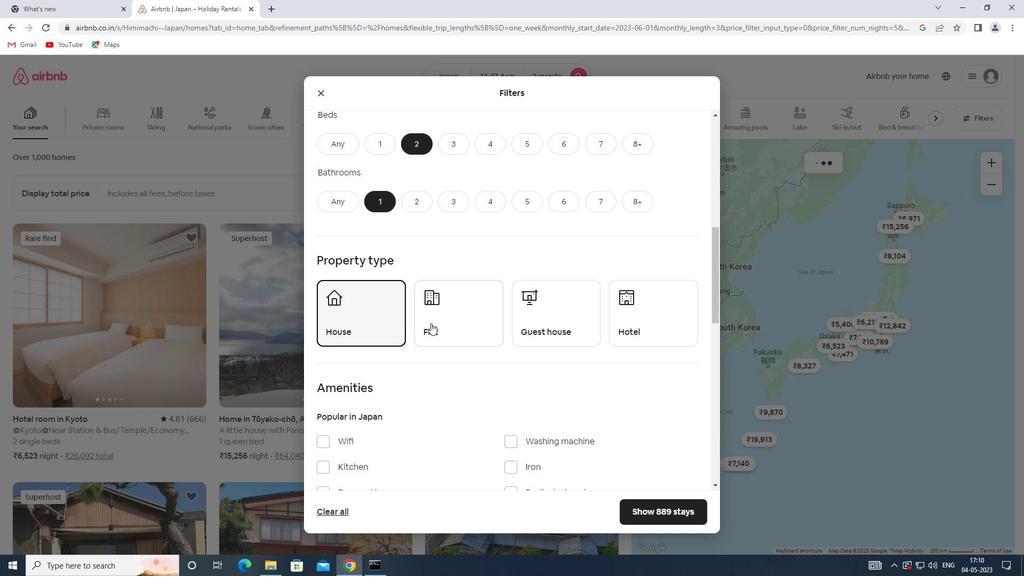 
Action: Mouse pressed left at (453, 323)
Screenshot: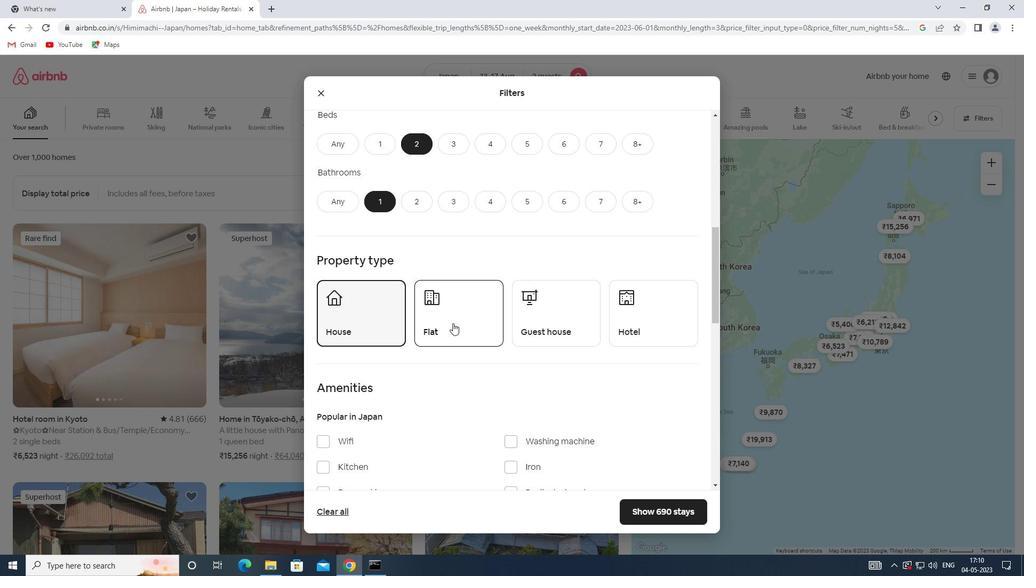 
Action: Mouse moved to (563, 319)
Screenshot: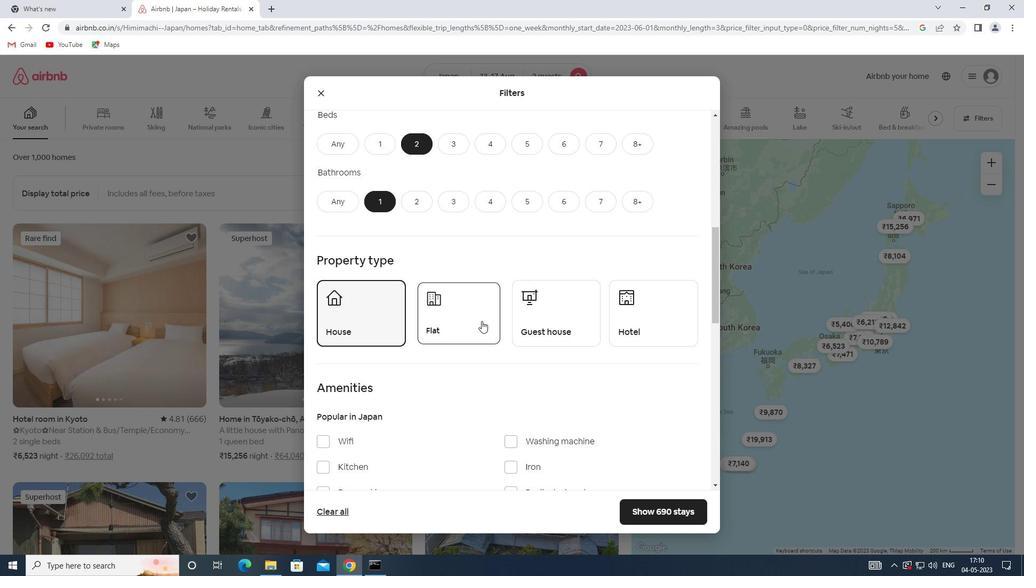 
Action: Mouse pressed left at (563, 319)
Screenshot: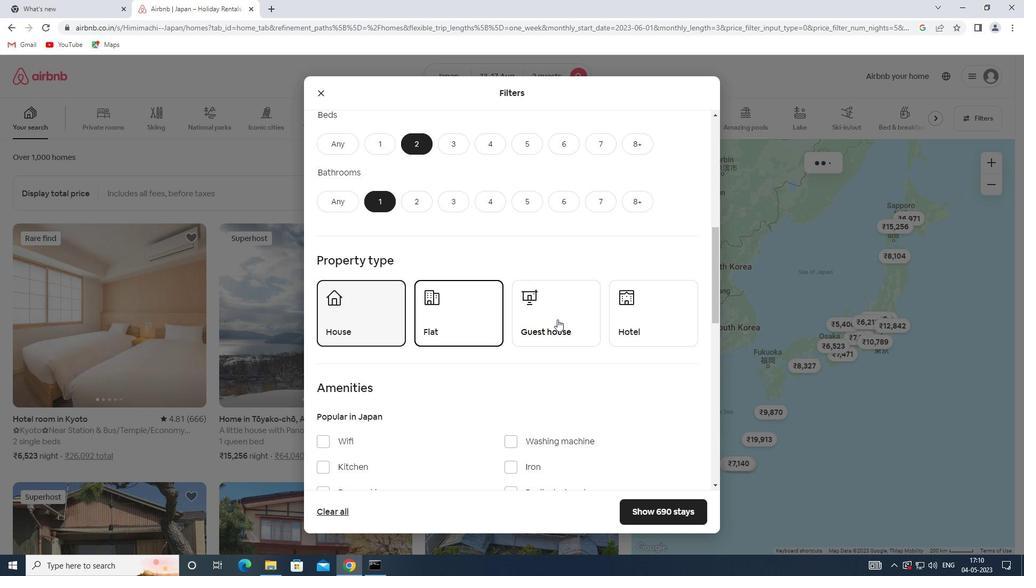 
Action: Mouse moved to (651, 321)
Screenshot: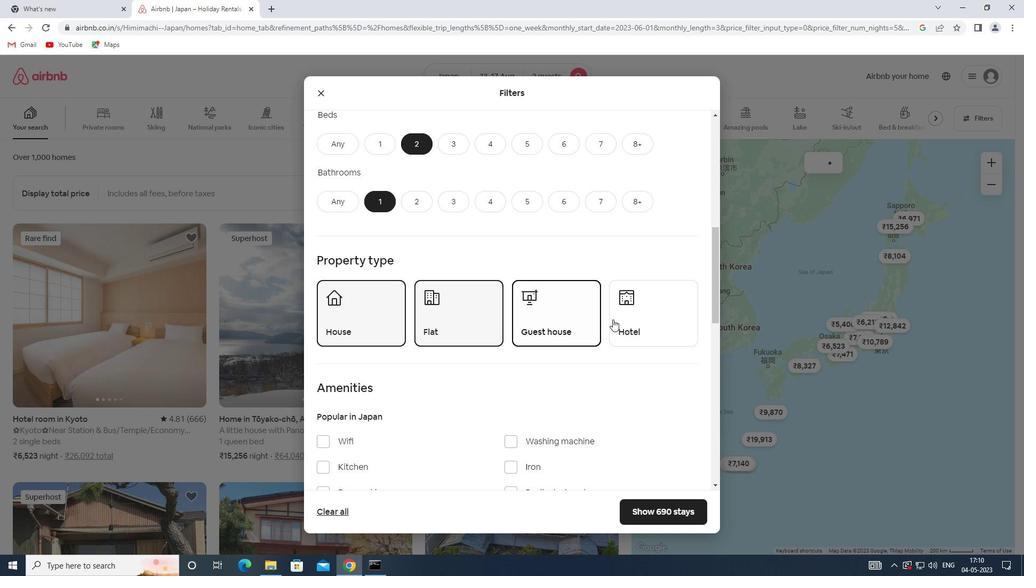 
Action: Mouse pressed left at (651, 321)
Screenshot: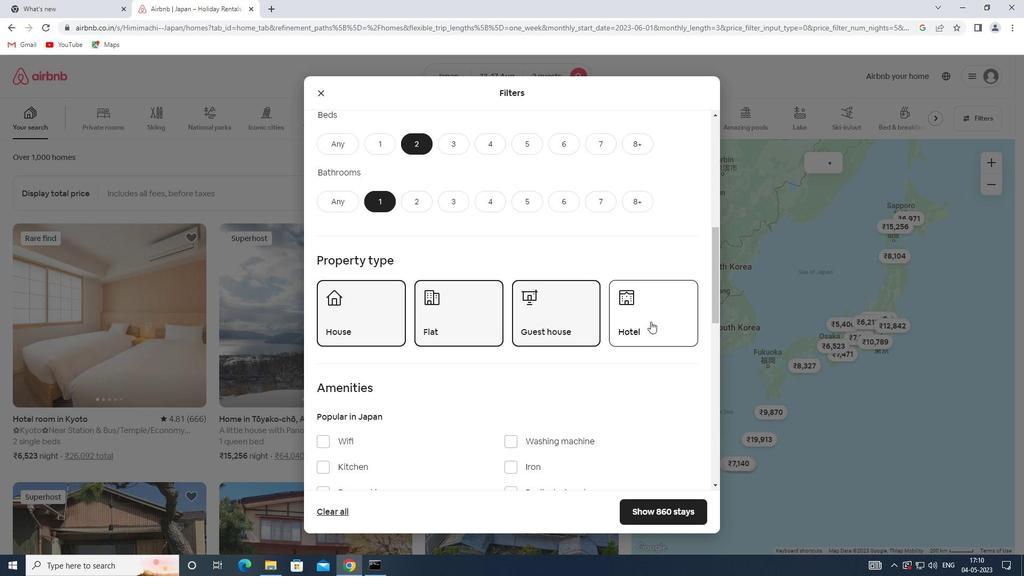 
Action: Mouse moved to (631, 332)
Screenshot: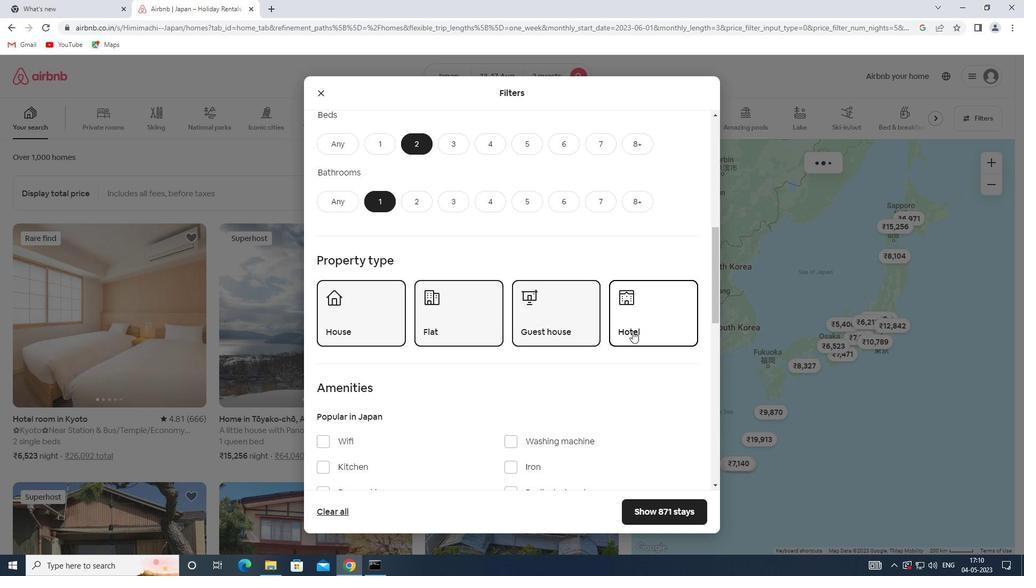 
Action: Mouse scrolled (631, 331) with delta (0, 0)
Screenshot: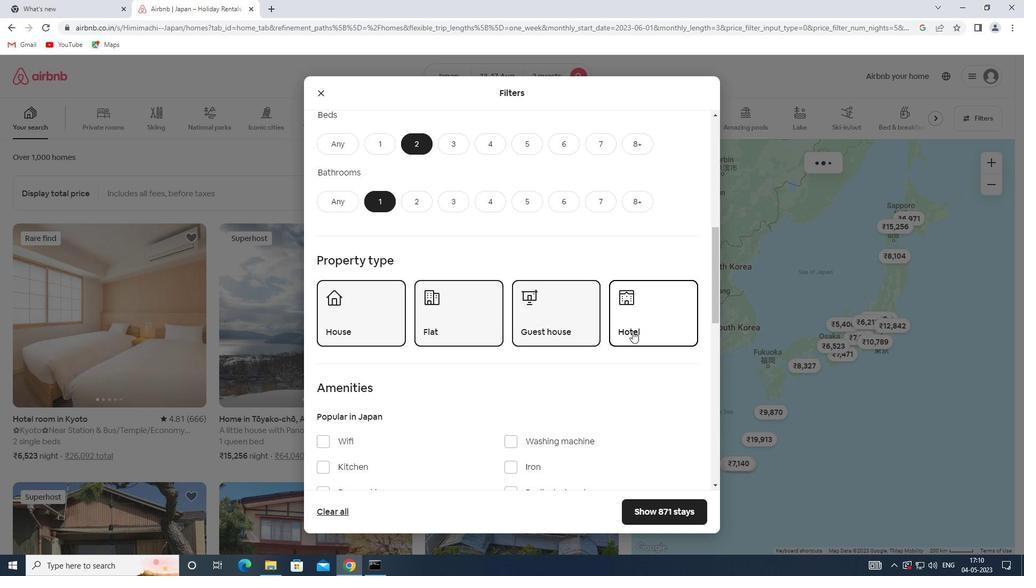 
Action: Mouse scrolled (631, 331) with delta (0, 0)
Screenshot: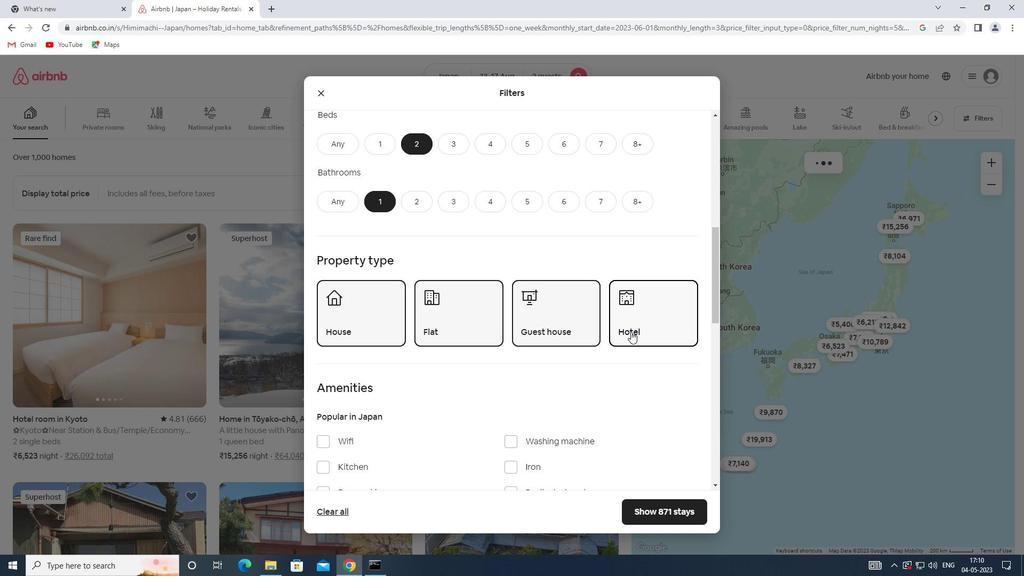 
Action: Mouse moved to (347, 338)
Screenshot: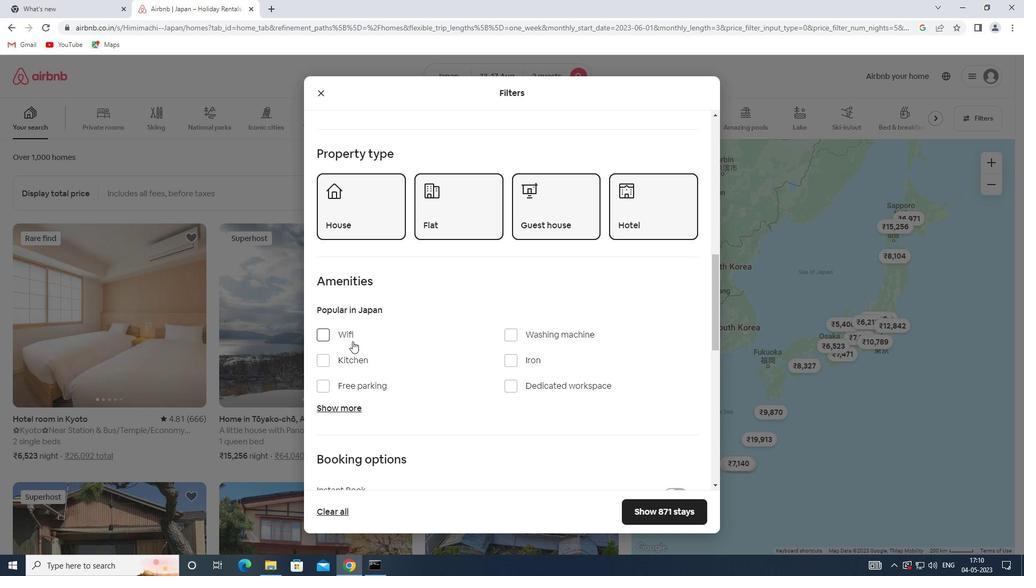 
Action: Mouse pressed left at (347, 338)
Screenshot: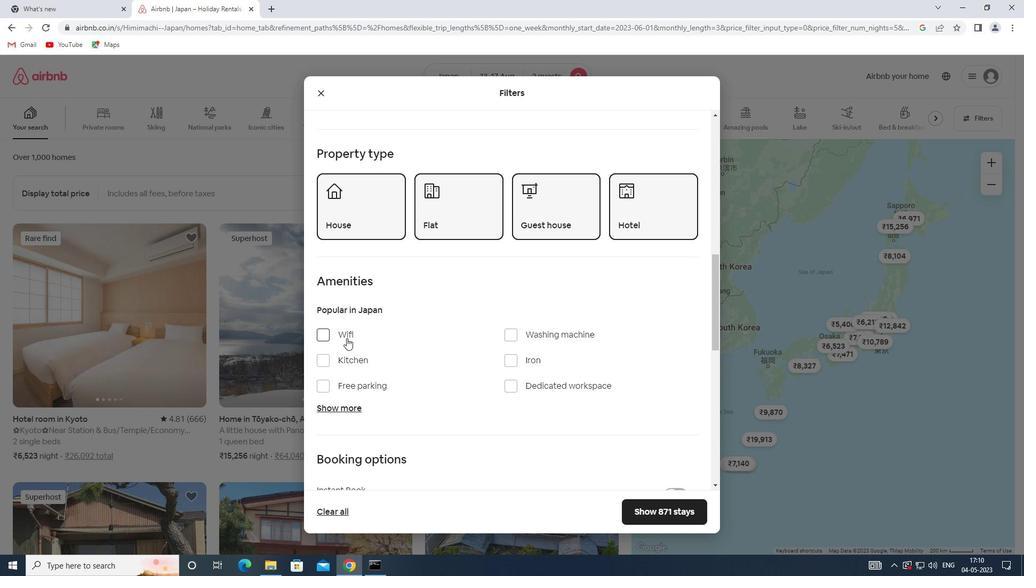 
Action: Mouse moved to (483, 359)
Screenshot: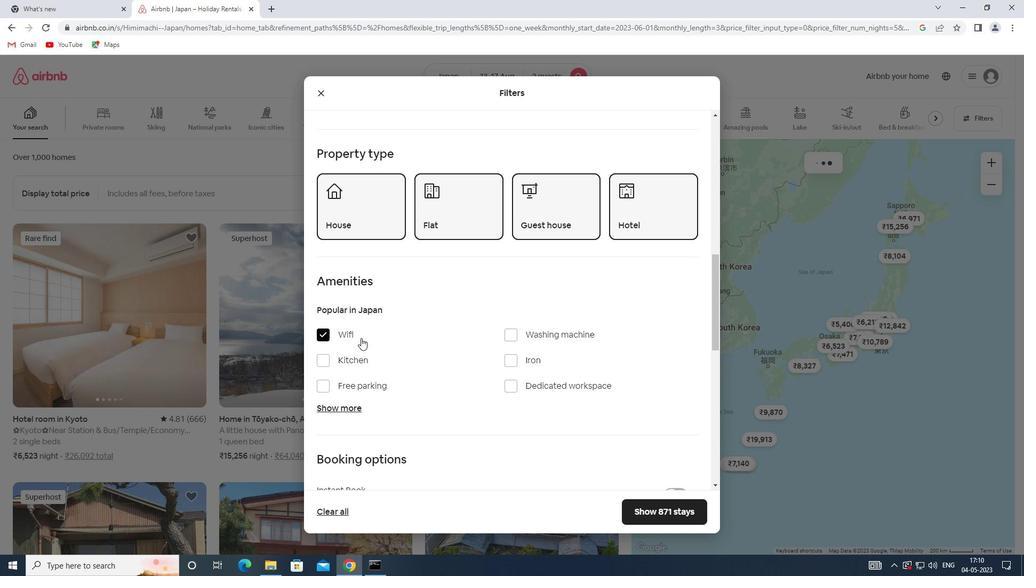
Action: Mouse scrolled (483, 358) with delta (0, 0)
Screenshot: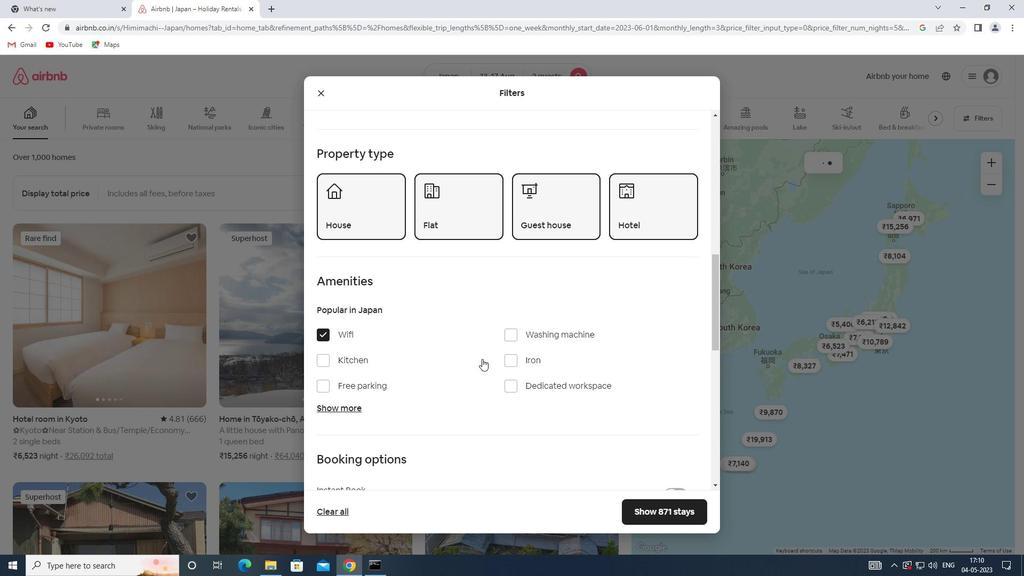 
Action: Mouse scrolled (483, 358) with delta (0, 0)
Screenshot: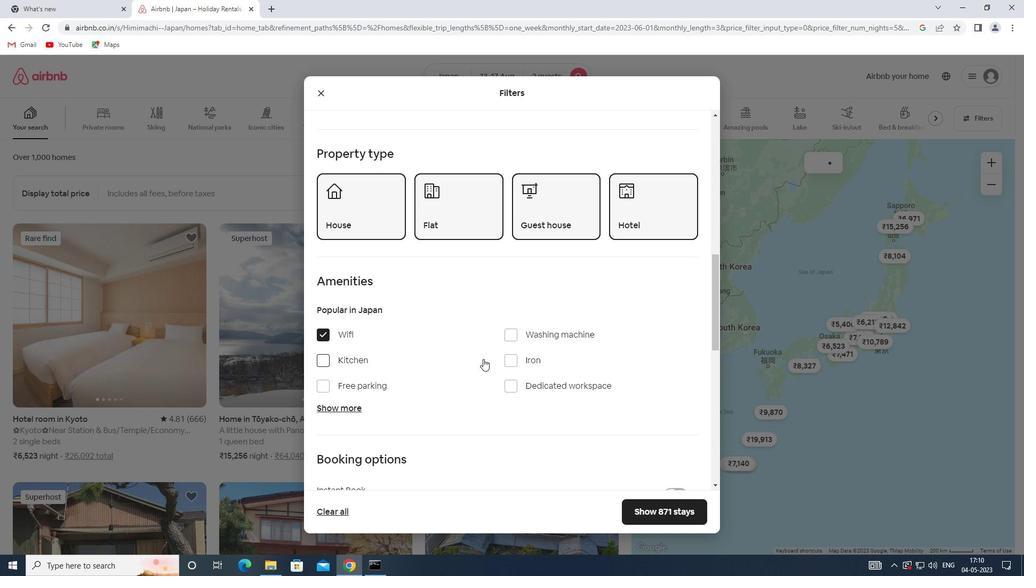 
Action: Mouse scrolled (483, 358) with delta (0, 0)
Screenshot: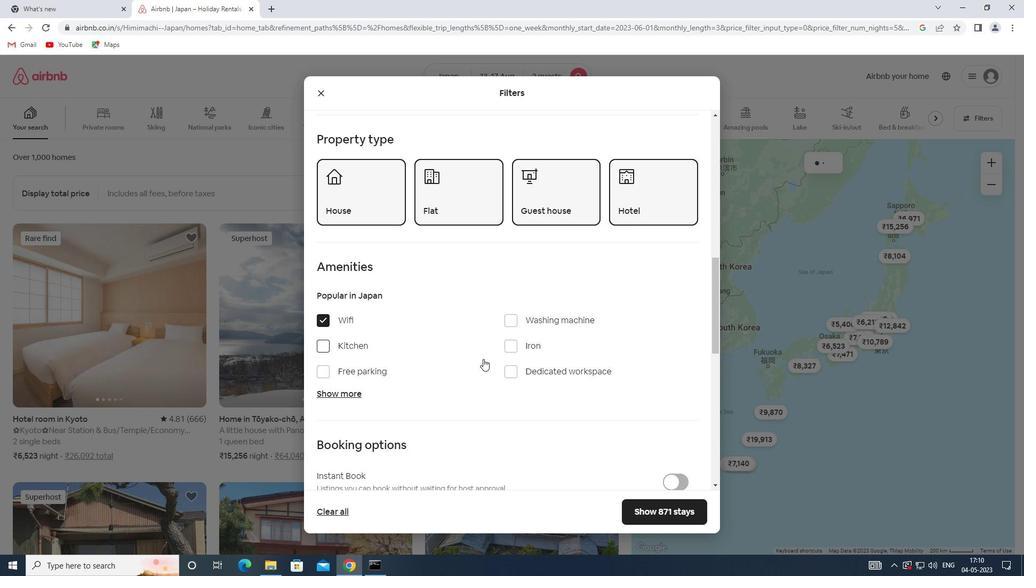 
Action: Mouse scrolled (483, 358) with delta (0, 0)
Screenshot: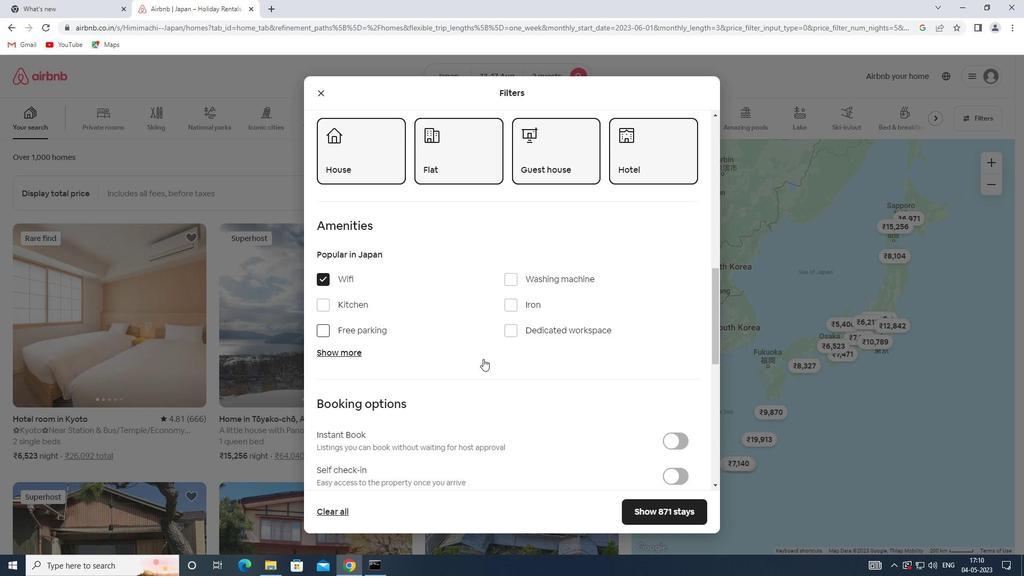 
Action: Mouse moved to (671, 317)
Screenshot: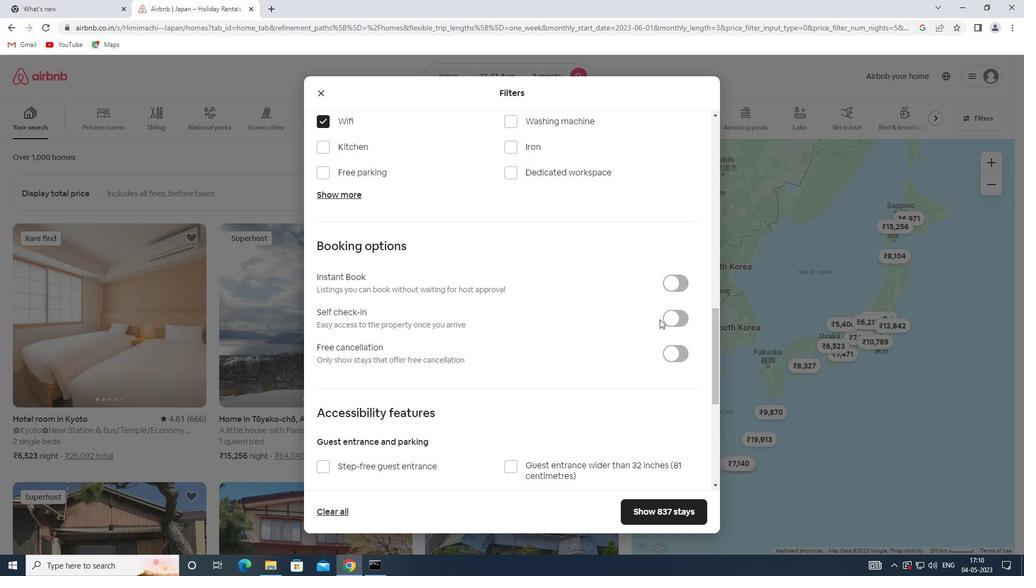 
Action: Mouse pressed left at (671, 317)
Screenshot: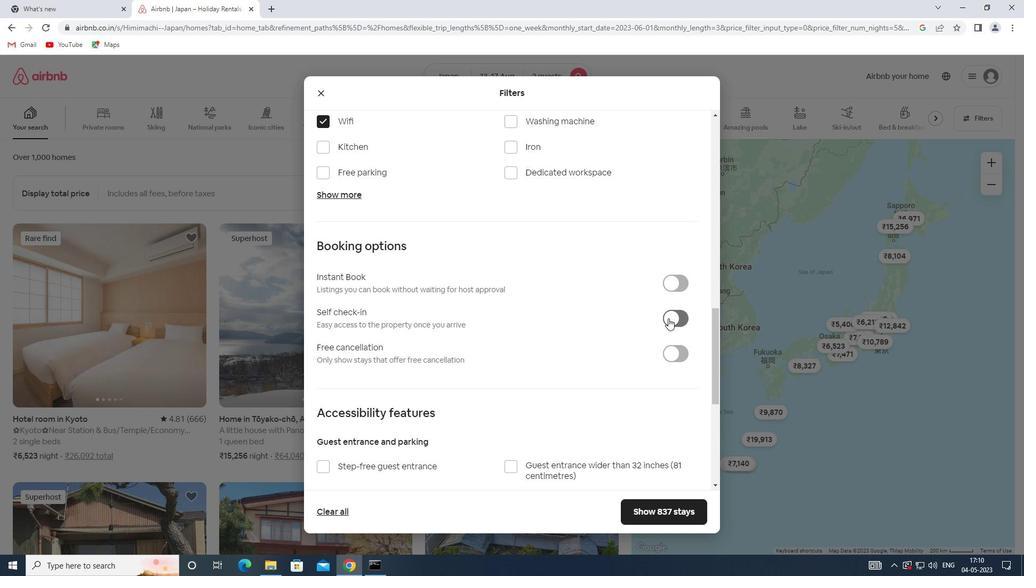 
Action: Mouse moved to (420, 349)
Screenshot: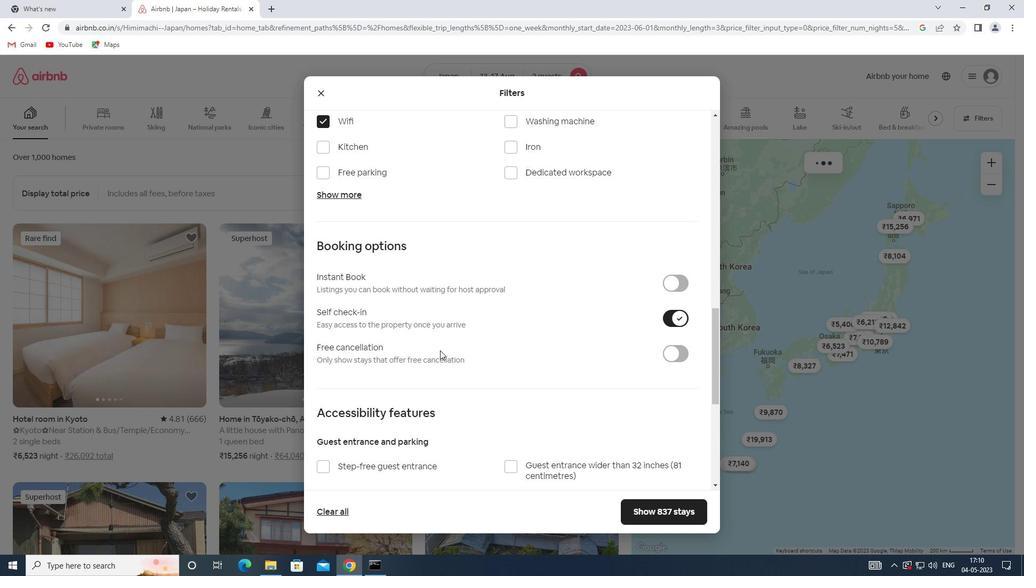 
Action: Mouse scrolled (420, 349) with delta (0, 0)
Screenshot: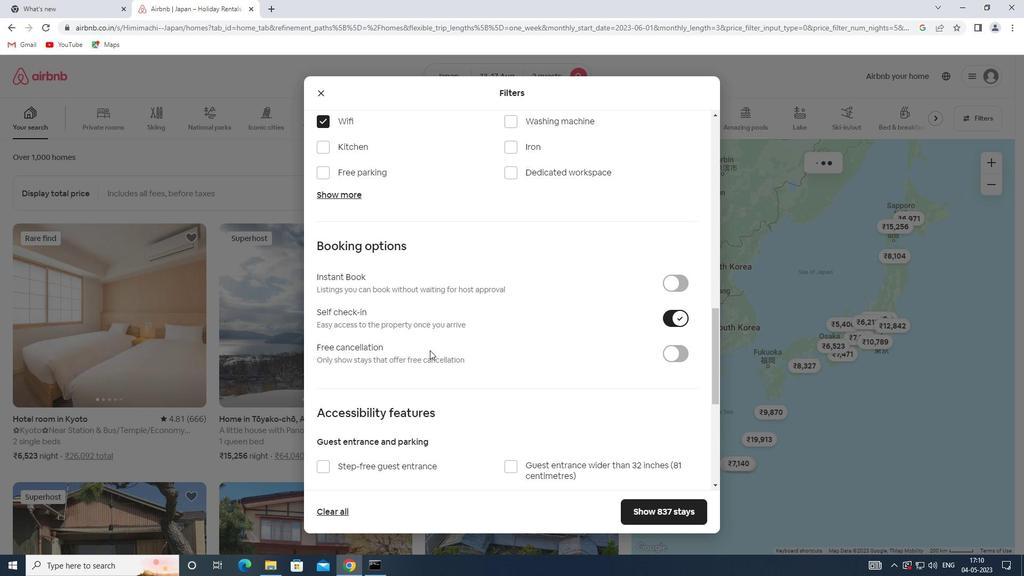 
Action: Mouse scrolled (420, 349) with delta (0, 0)
Screenshot: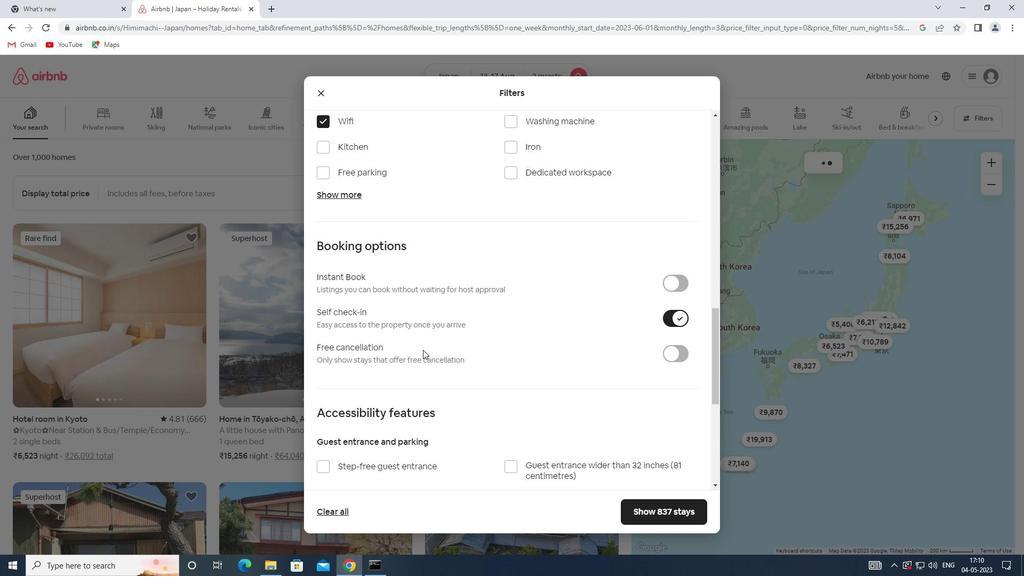 
Action: Mouse scrolled (420, 349) with delta (0, 0)
Screenshot: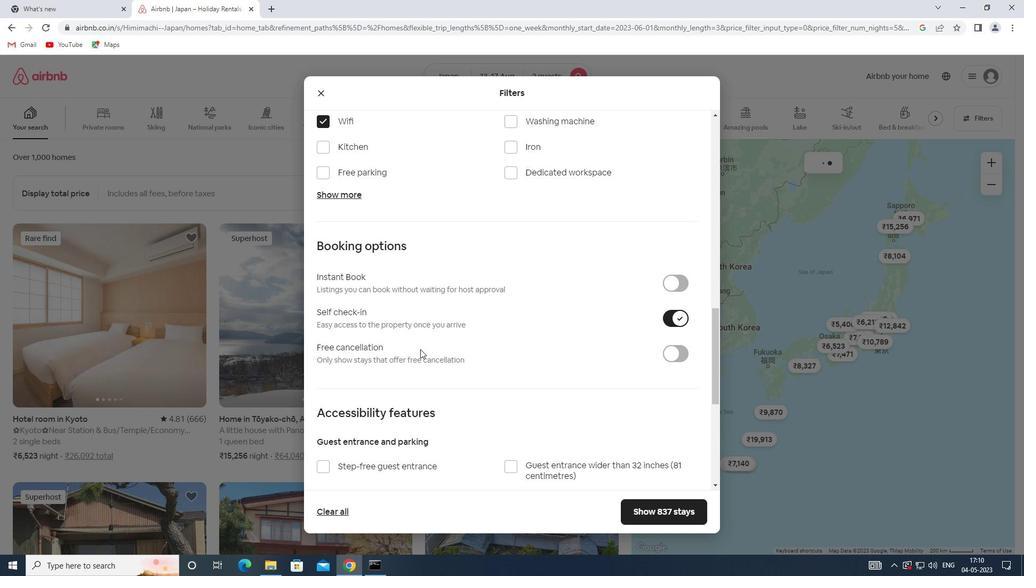 
Action: Mouse scrolled (420, 349) with delta (0, 0)
Screenshot: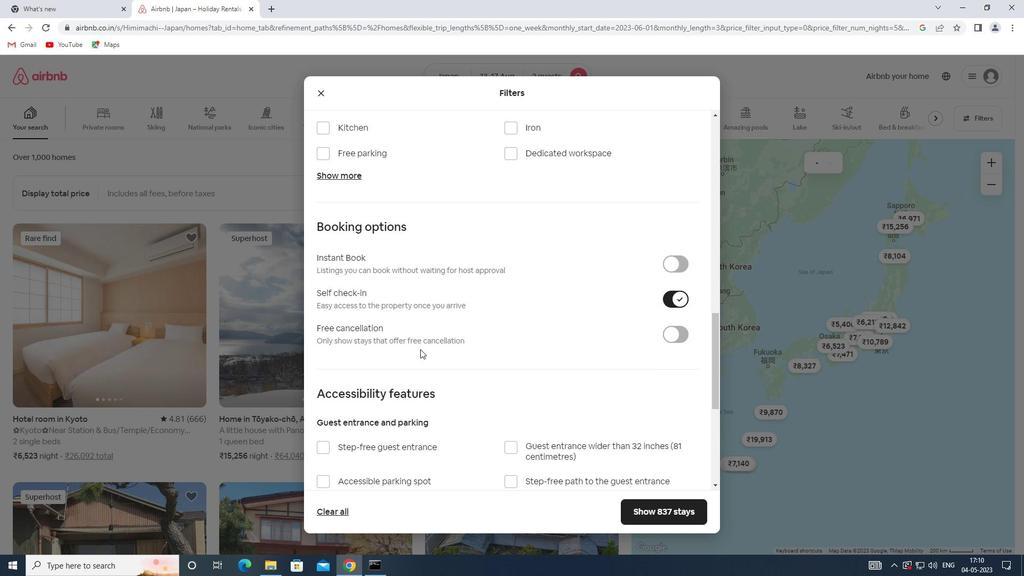 
Action: Mouse scrolled (420, 349) with delta (0, 0)
Screenshot: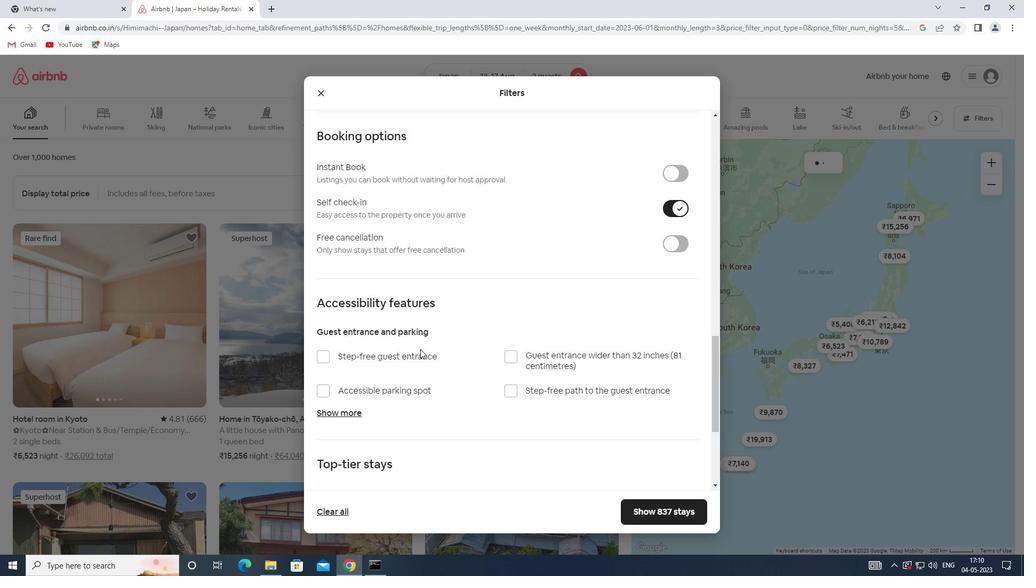 
Action: Mouse moved to (347, 444)
Screenshot: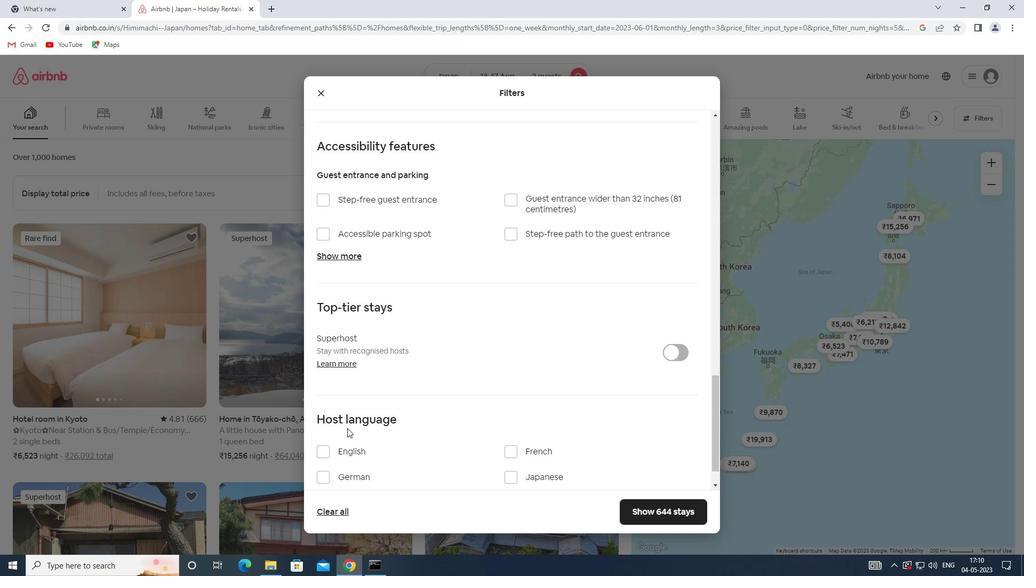 
Action: Mouse pressed left at (347, 444)
Screenshot: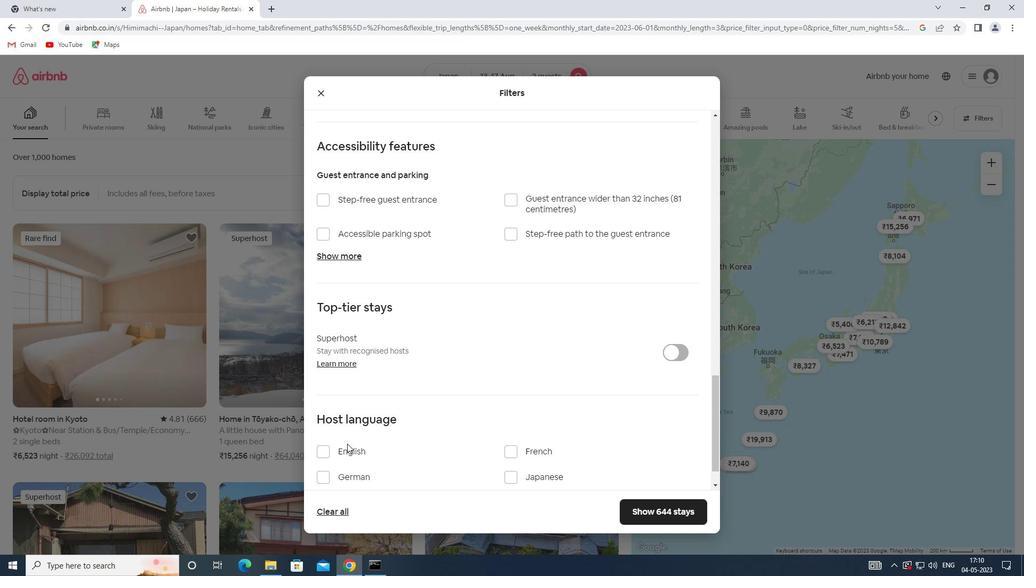 
Action: Mouse moved to (356, 452)
Screenshot: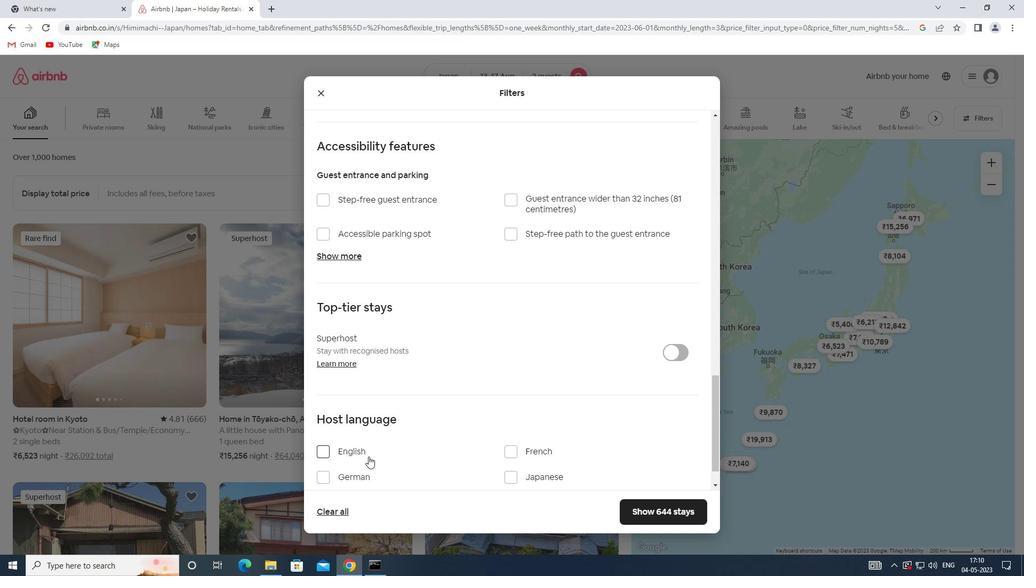 
Action: Mouse pressed left at (356, 452)
Screenshot: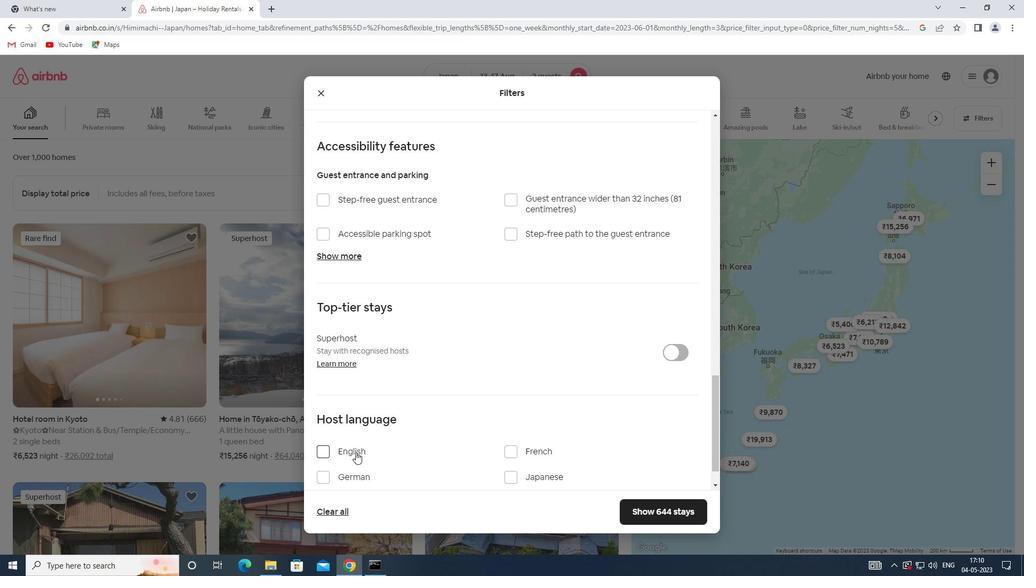 
Action: Mouse moved to (643, 513)
Screenshot: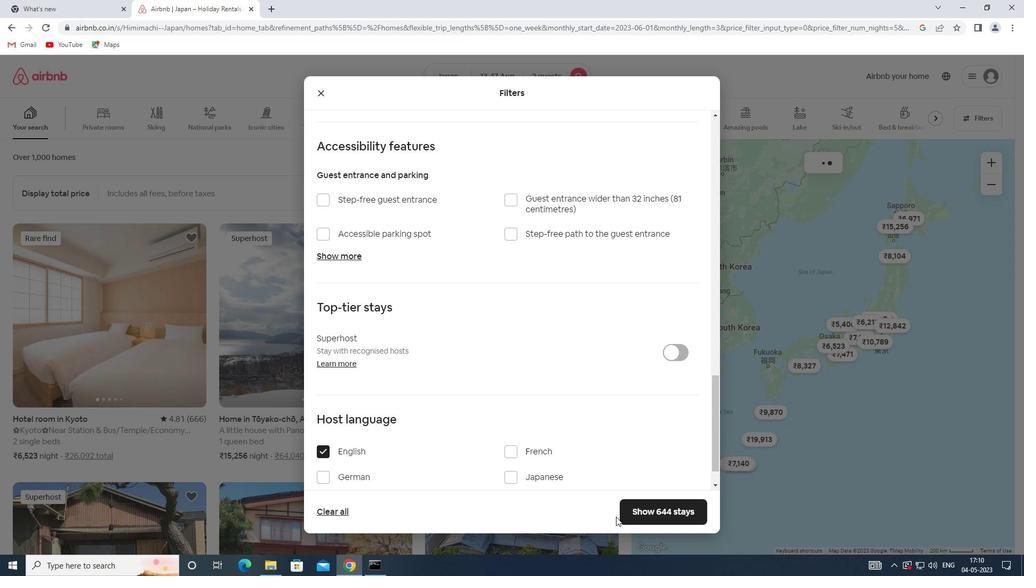 
Action: Mouse pressed left at (643, 513)
Screenshot: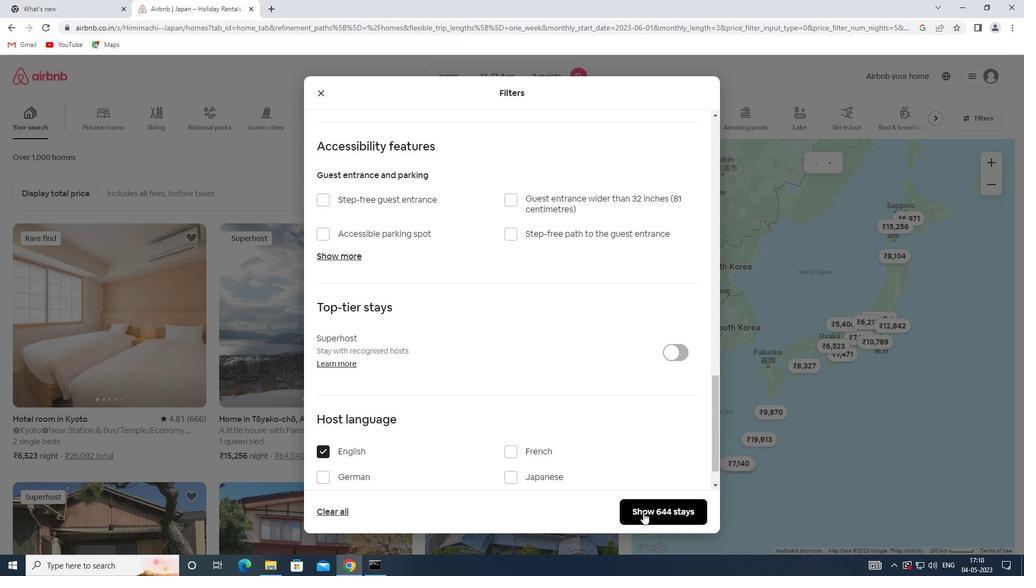 
Action: Mouse moved to (639, 513)
Screenshot: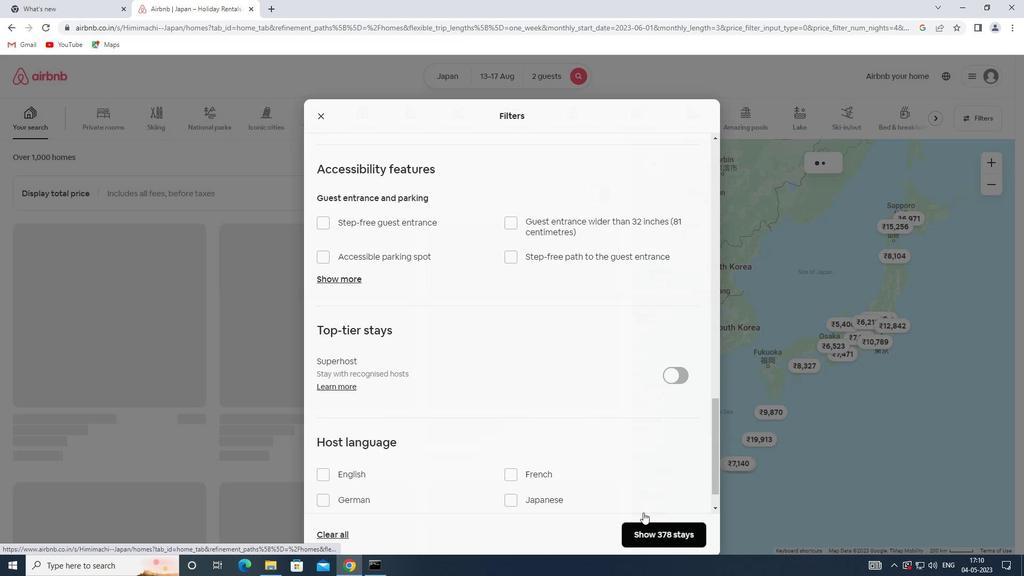 
